 Task: Find connections with filter location Tupaciguara with filter topic #Bestadvicewith filter profile language Potuguese with filter current company PROVEN with filter school National Institute of Technology Jamshedpur with filter industry Legislative Offices with filter service category Search Engine Optimization (SEO) with filter keywords title IT Manager
Action: Mouse moved to (555, 105)
Screenshot: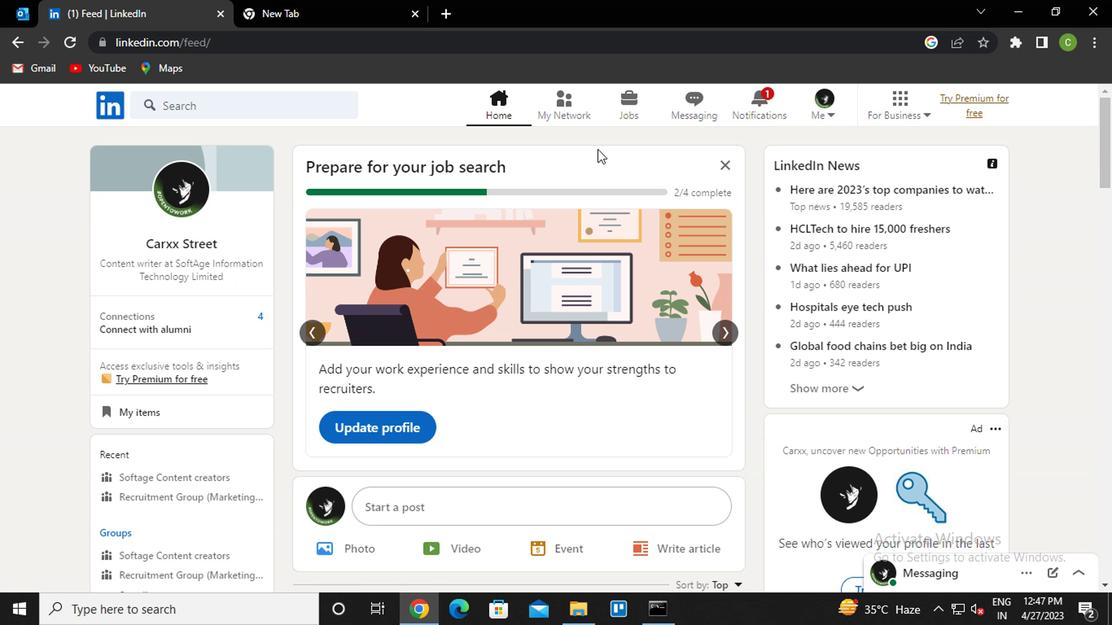 
Action: Mouse pressed left at (555, 105)
Screenshot: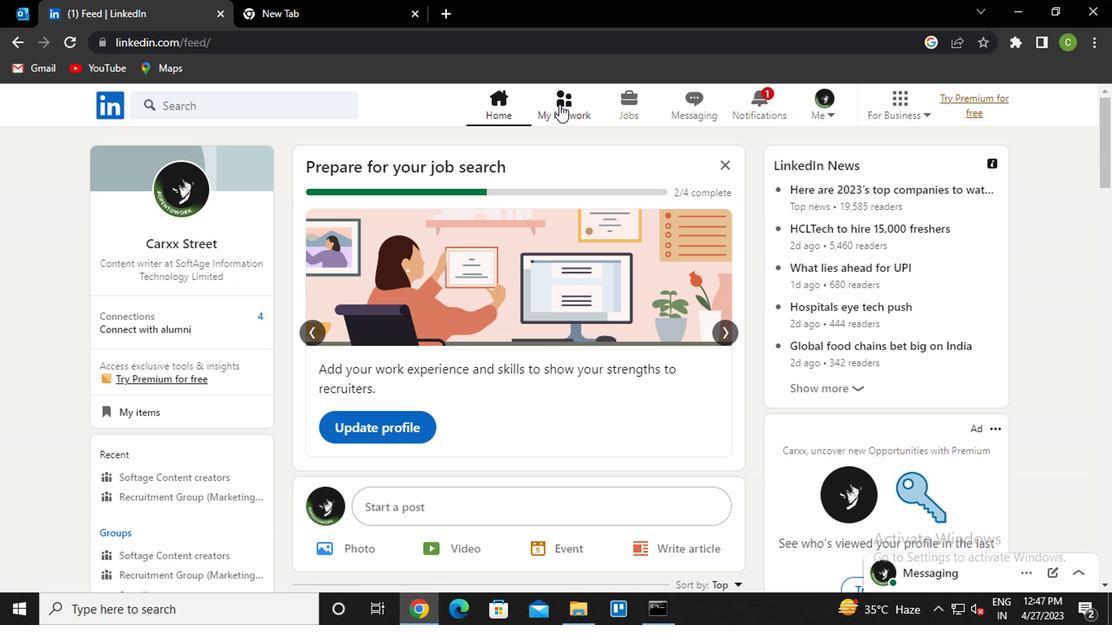 
Action: Mouse moved to (211, 191)
Screenshot: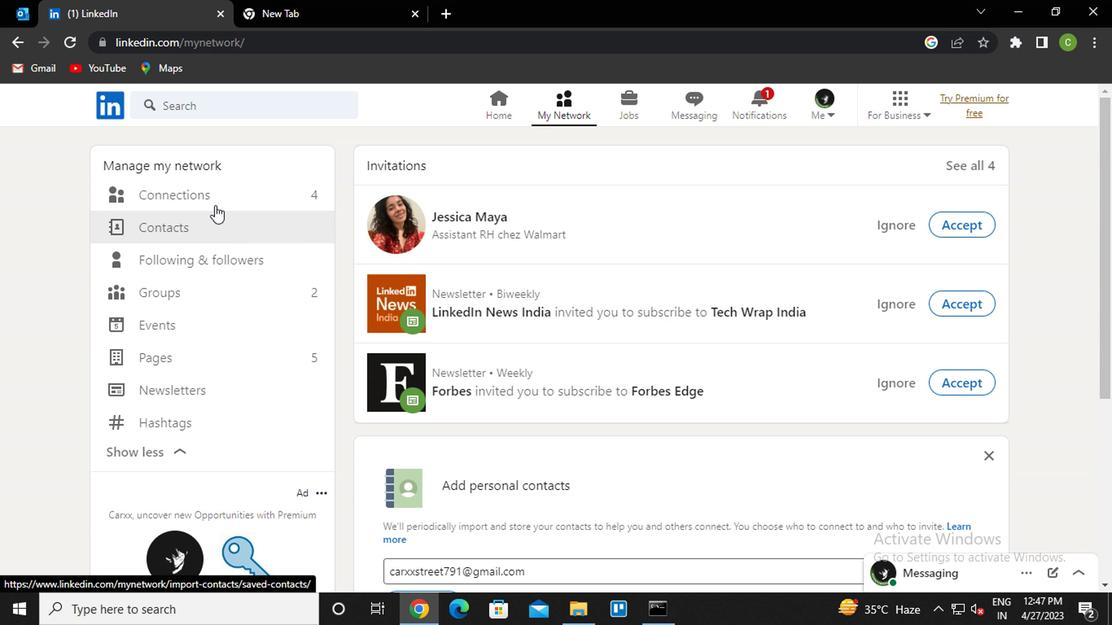 
Action: Mouse pressed left at (211, 191)
Screenshot: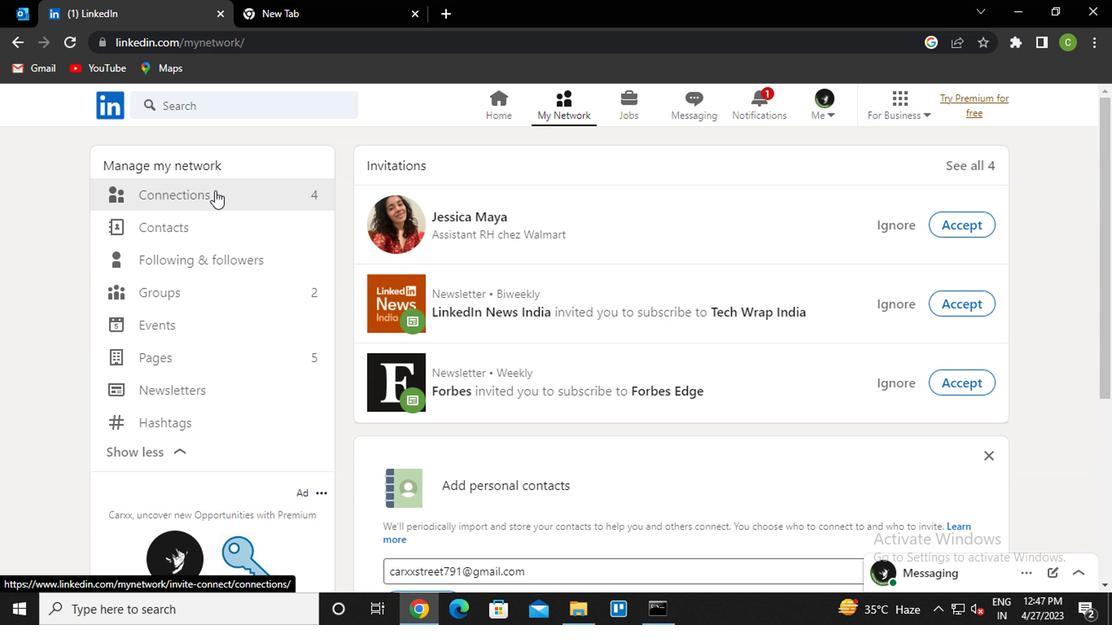 
Action: Mouse moved to (675, 197)
Screenshot: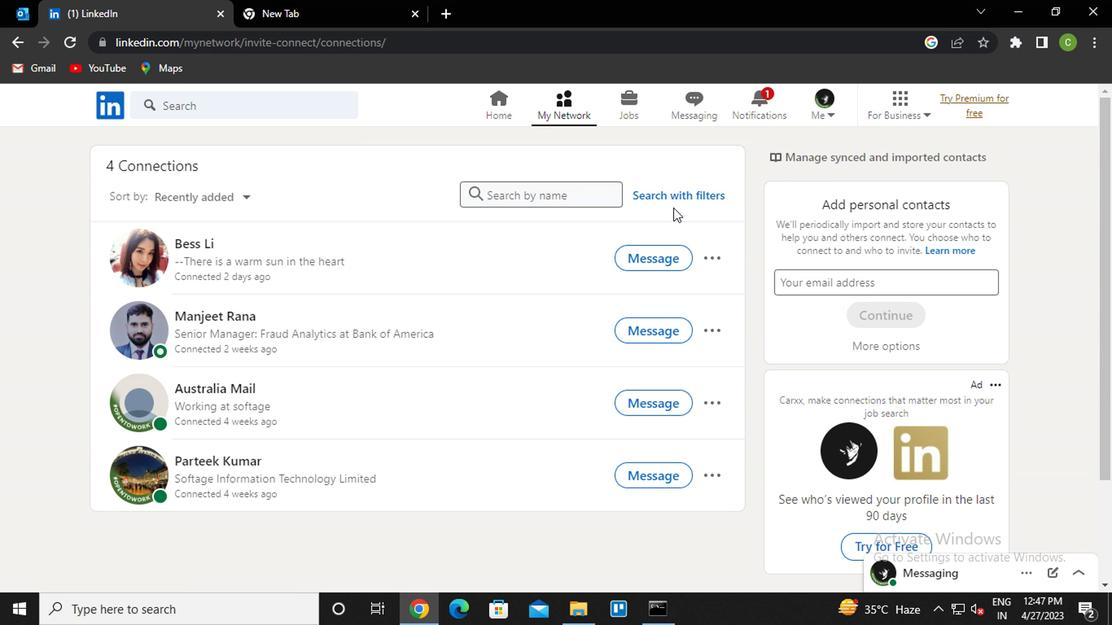 
Action: Mouse pressed left at (675, 197)
Screenshot: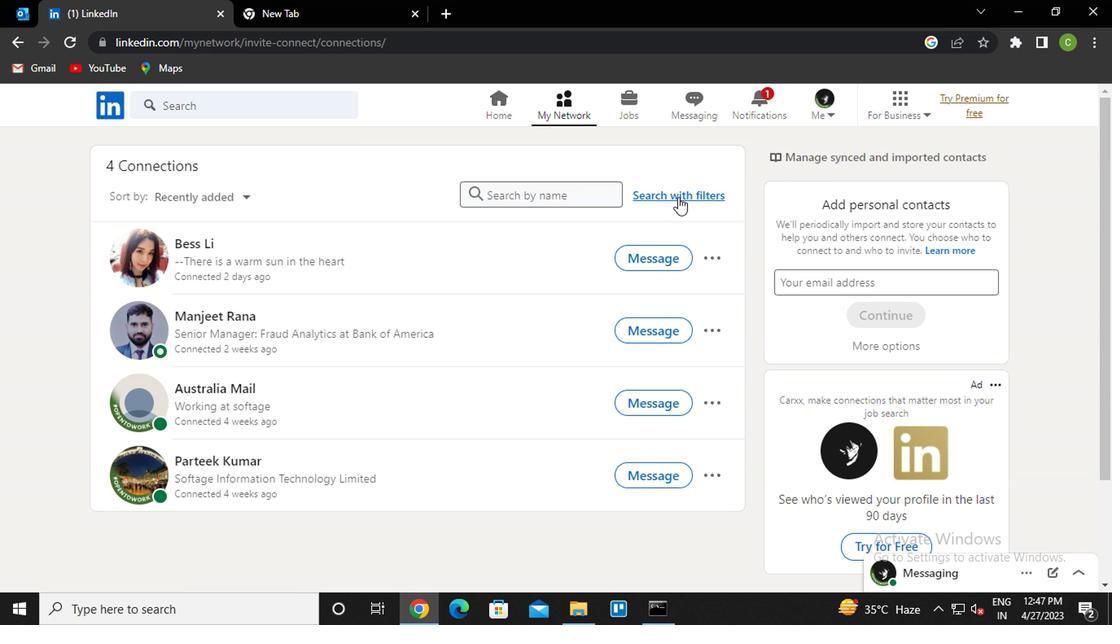 
Action: Mouse moved to (598, 157)
Screenshot: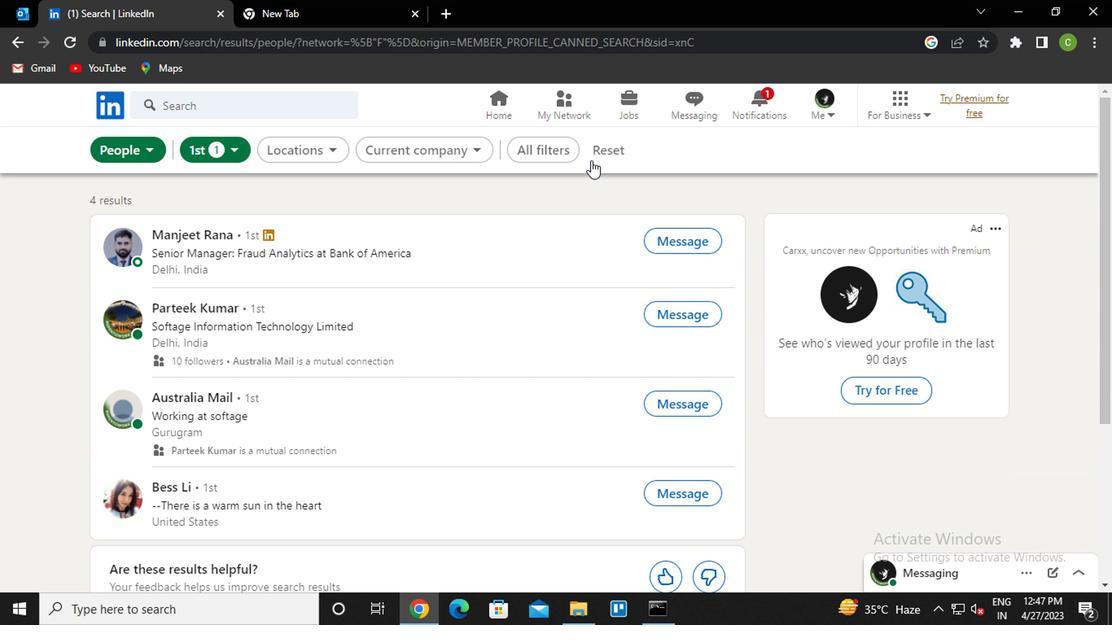 
Action: Mouse pressed left at (598, 157)
Screenshot: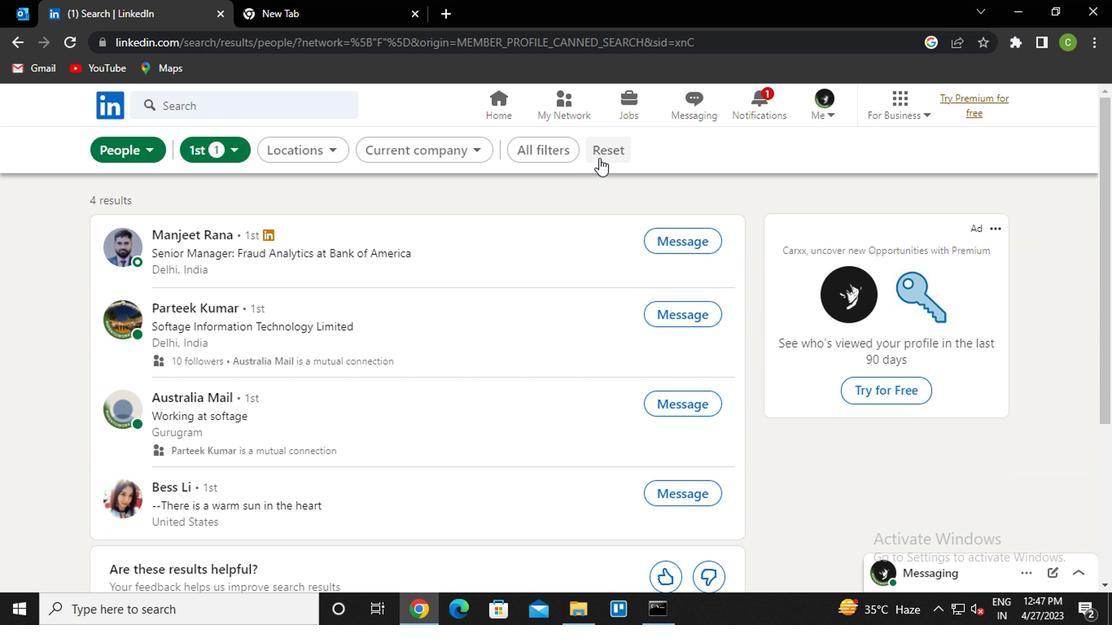 
Action: Mouse moved to (582, 154)
Screenshot: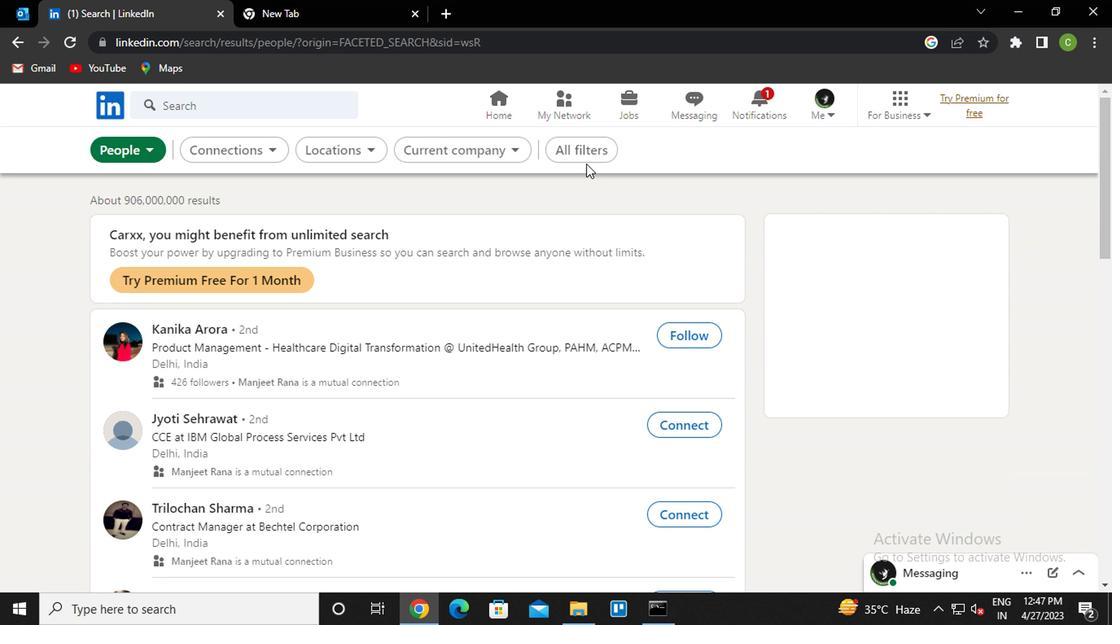 
Action: Mouse pressed left at (582, 154)
Screenshot: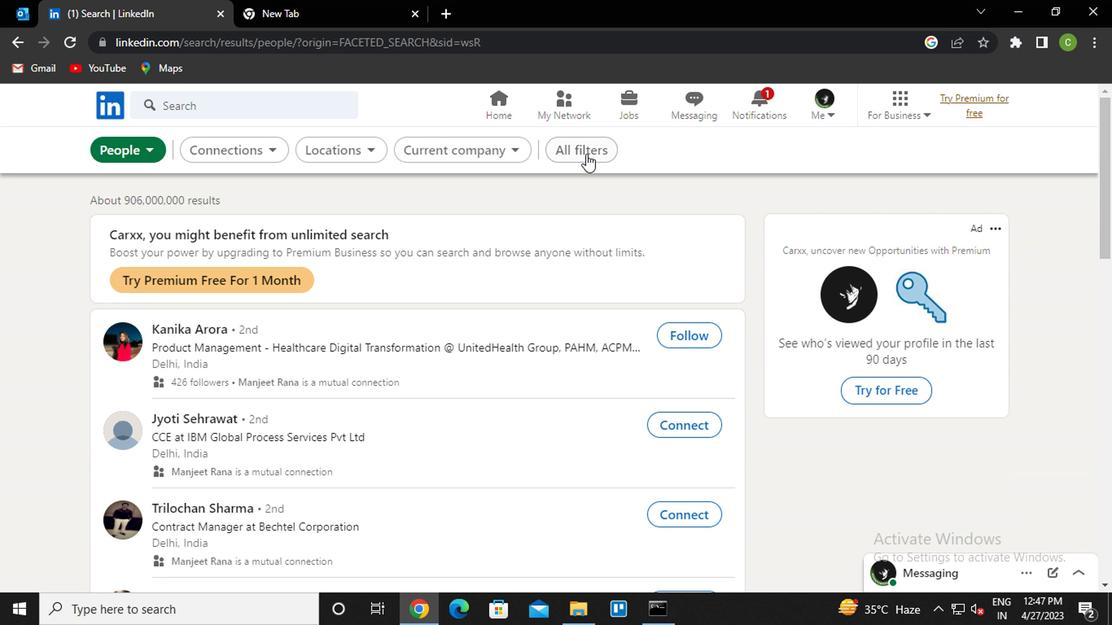 
Action: Mouse moved to (841, 334)
Screenshot: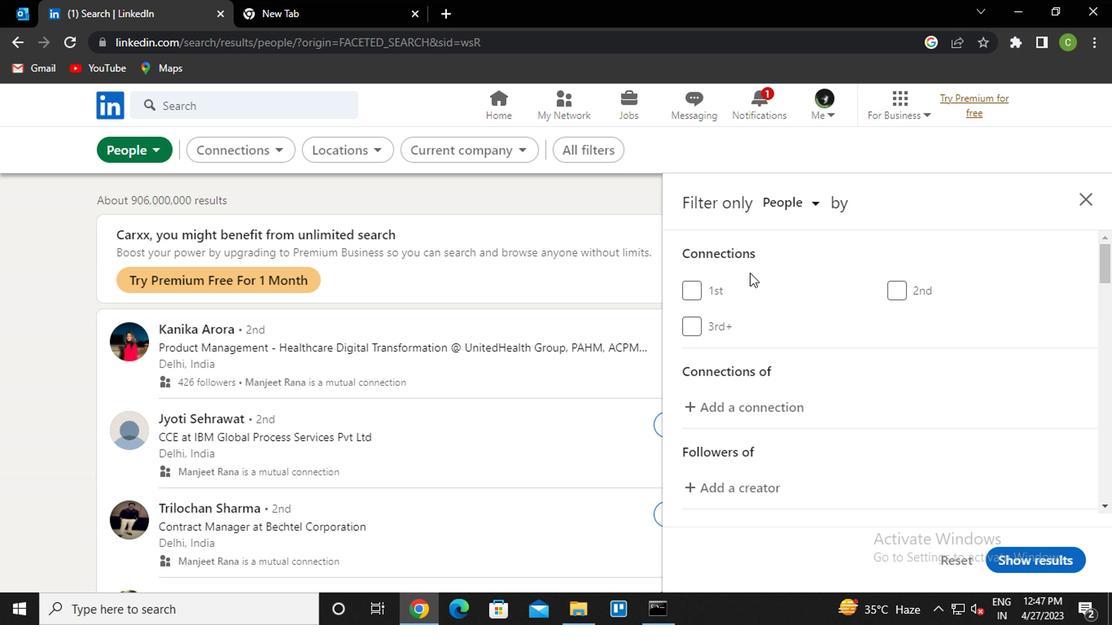 
Action: Mouse scrolled (841, 334) with delta (0, 0)
Screenshot: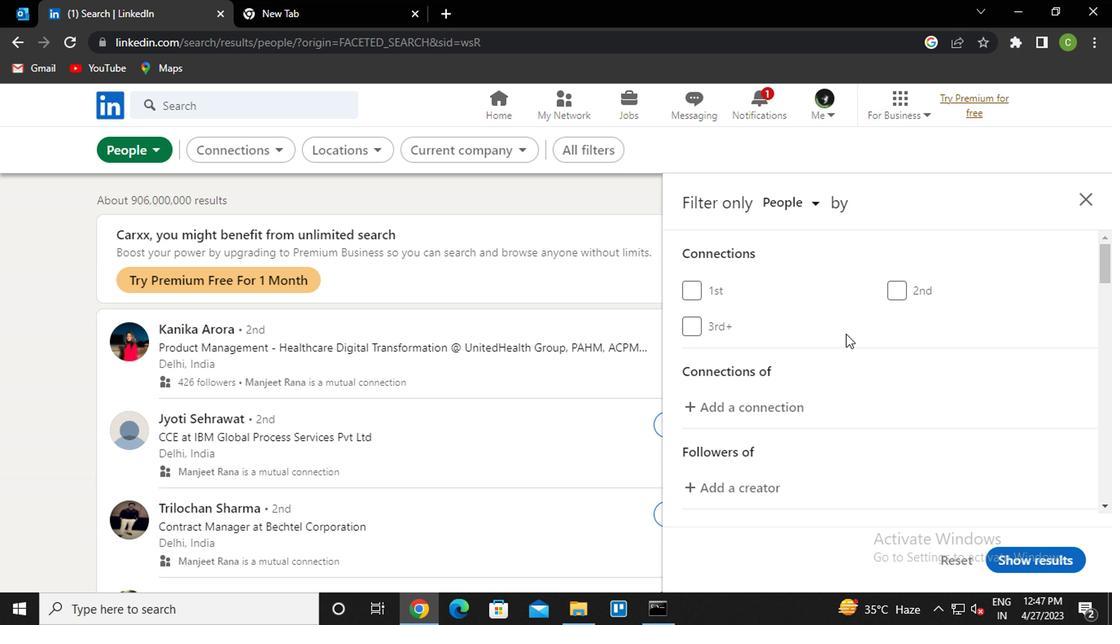 
Action: Mouse scrolled (841, 334) with delta (0, 0)
Screenshot: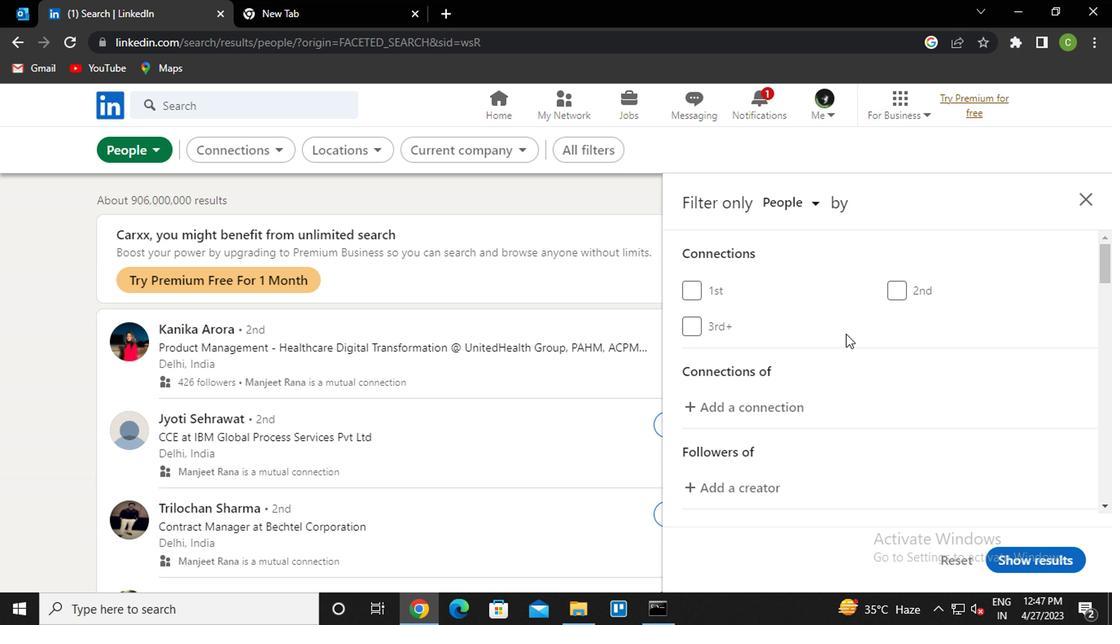
Action: Mouse scrolled (841, 334) with delta (0, 0)
Screenshot: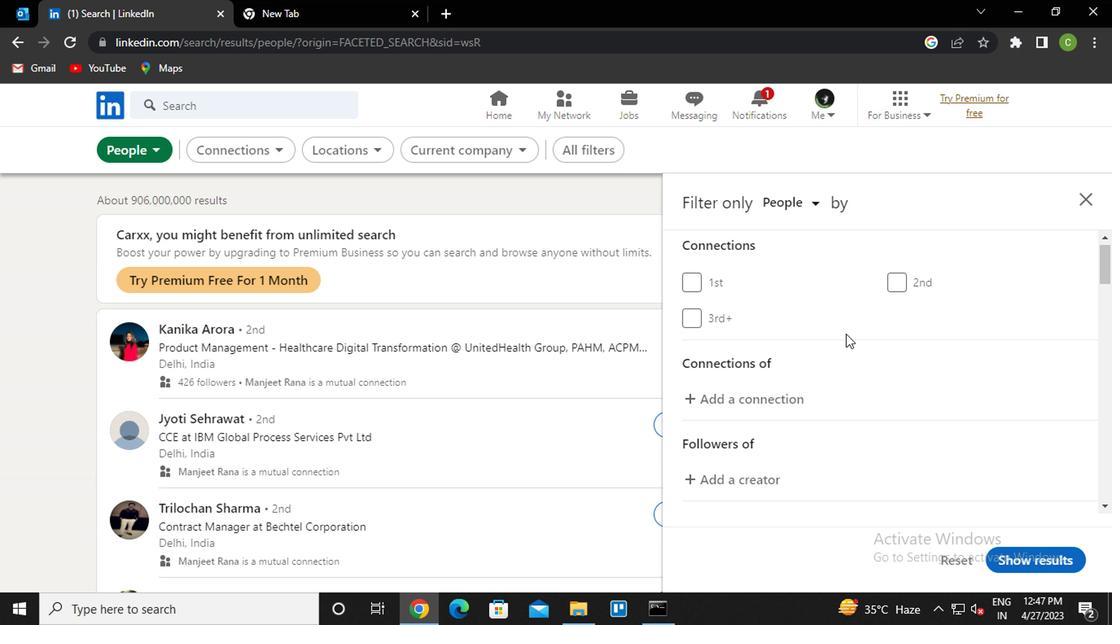 
Action: Mouse scrolled (841, 334) with delta (0, 0)
Screenshot: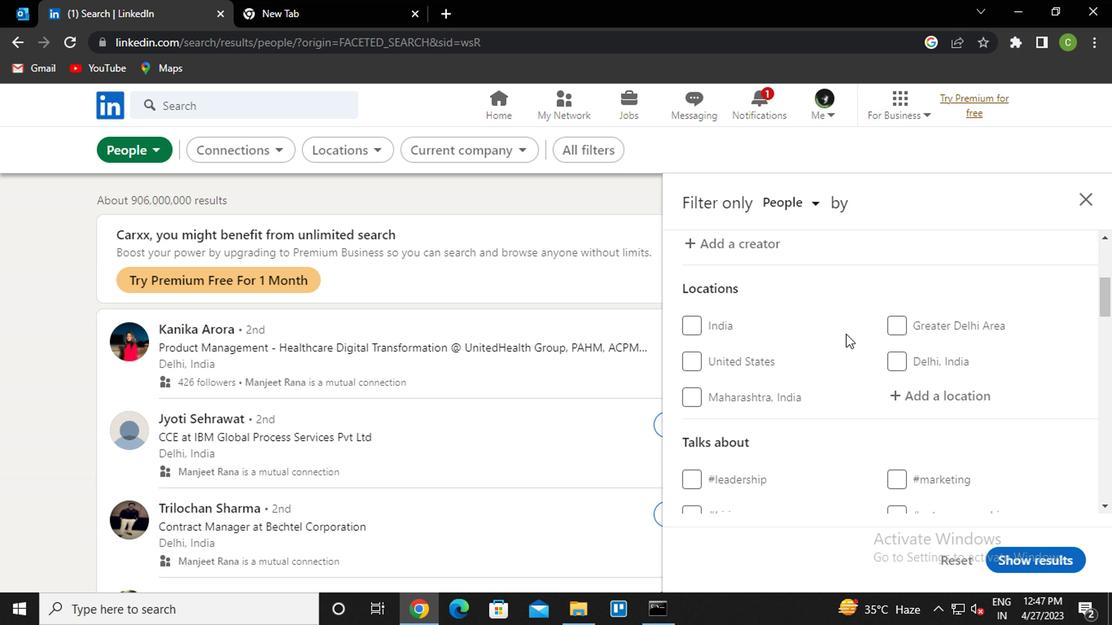 
Action: Mouse moved to (963, 312)
Screenshot: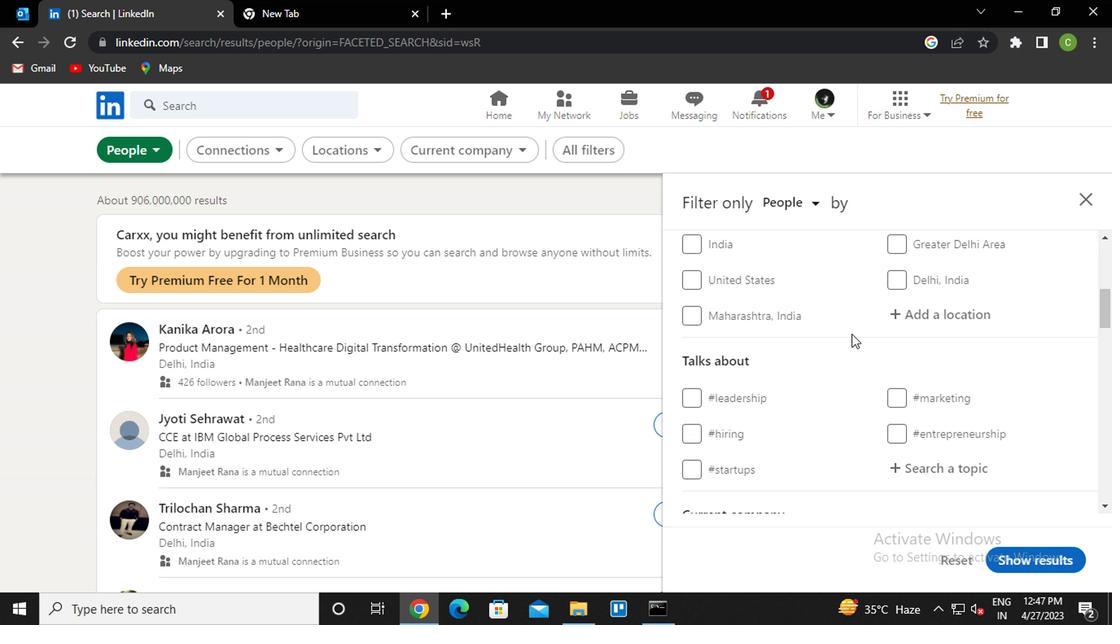 
Action: Mouse pressed left at (963, 312)
Screenshot: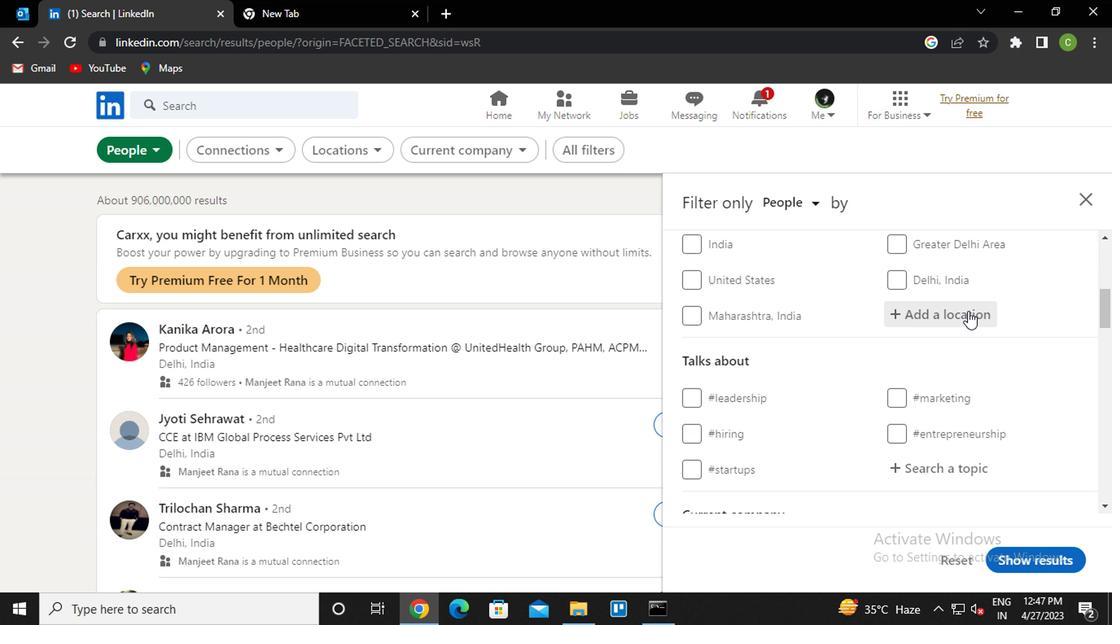 
Action: Key pressed <Key.caps_lock>t<Key.caps_lock>a<Key.backspace>upaci<Key.down><Key.enter>
Screenshot: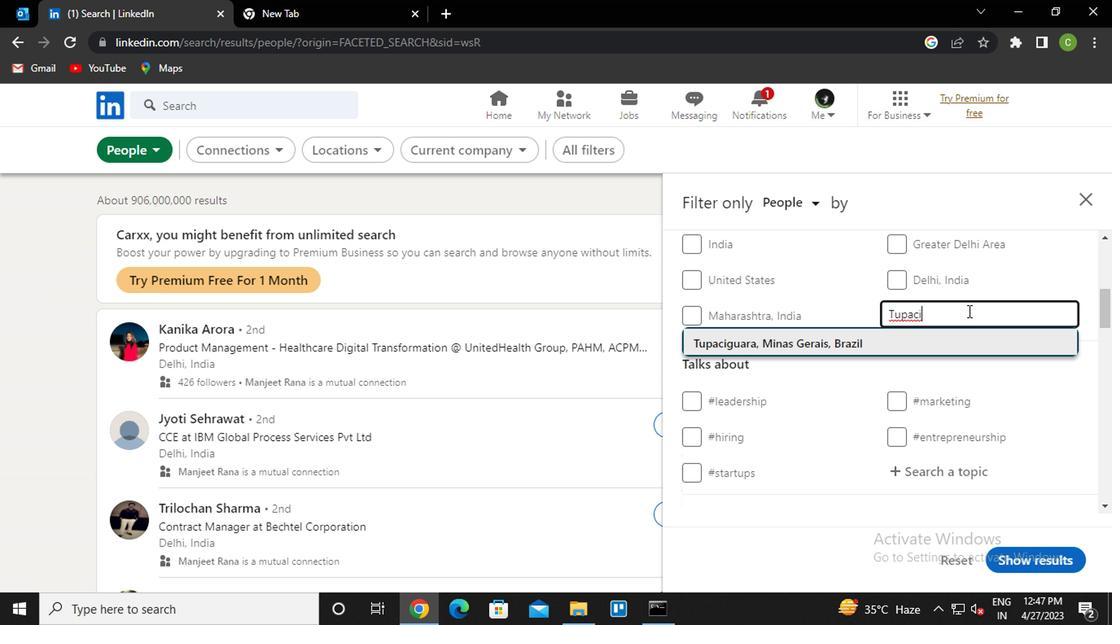 
Action: Mouse scrolled (963, 311) with delta (0, 0)
Screenshot: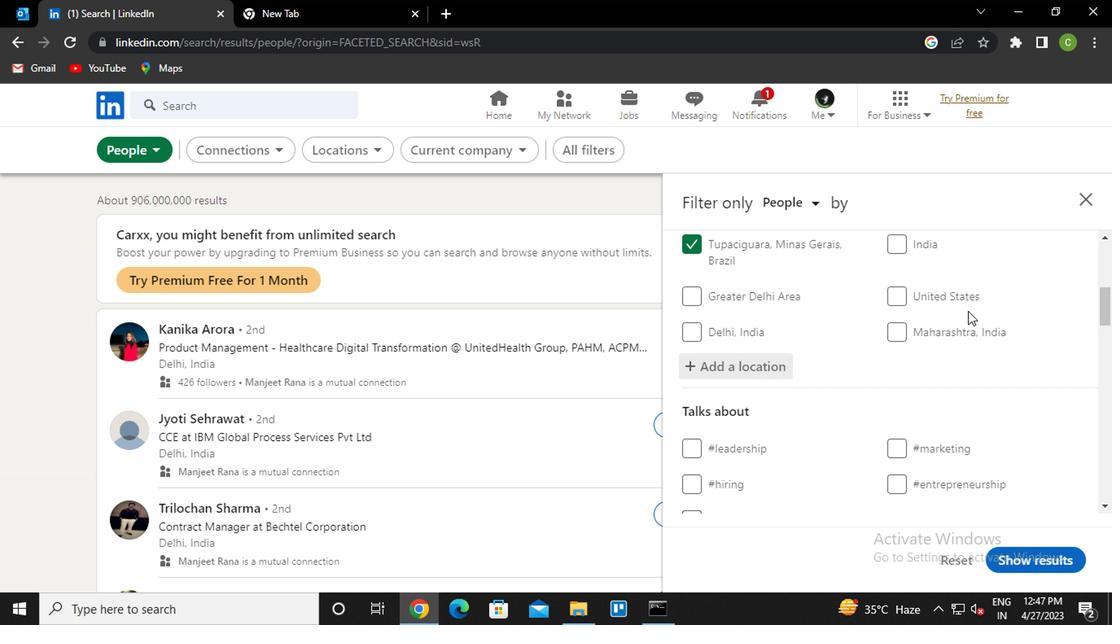 
Action: Mouse scrolled (963, 311) with delta (0, 0)
Screenshot: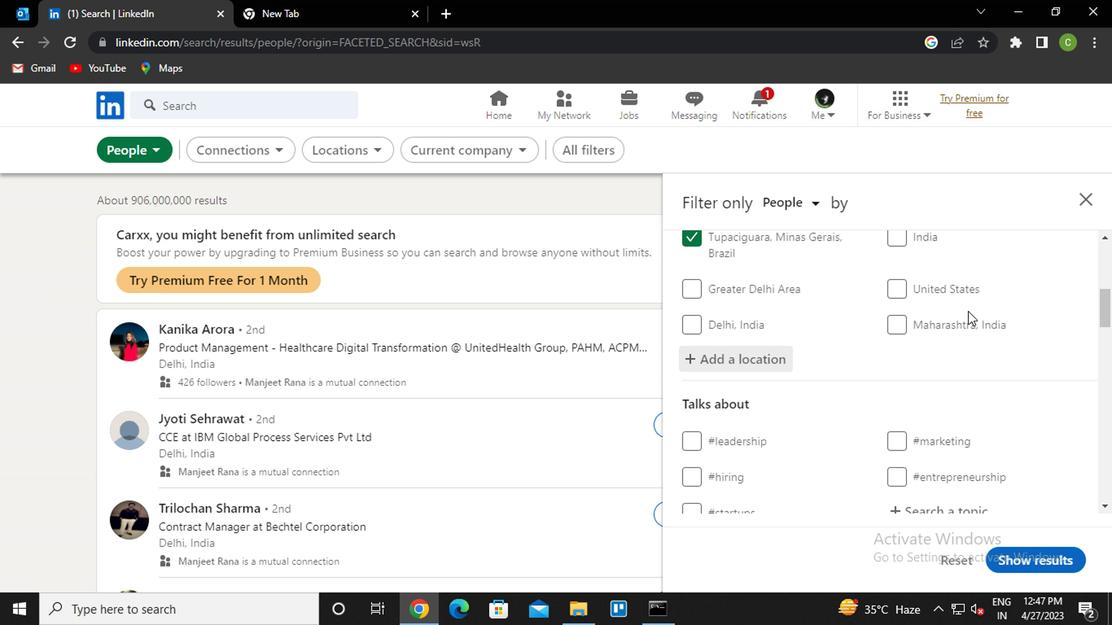 
Action: Mouse moved to (948, 352)
Screenshot: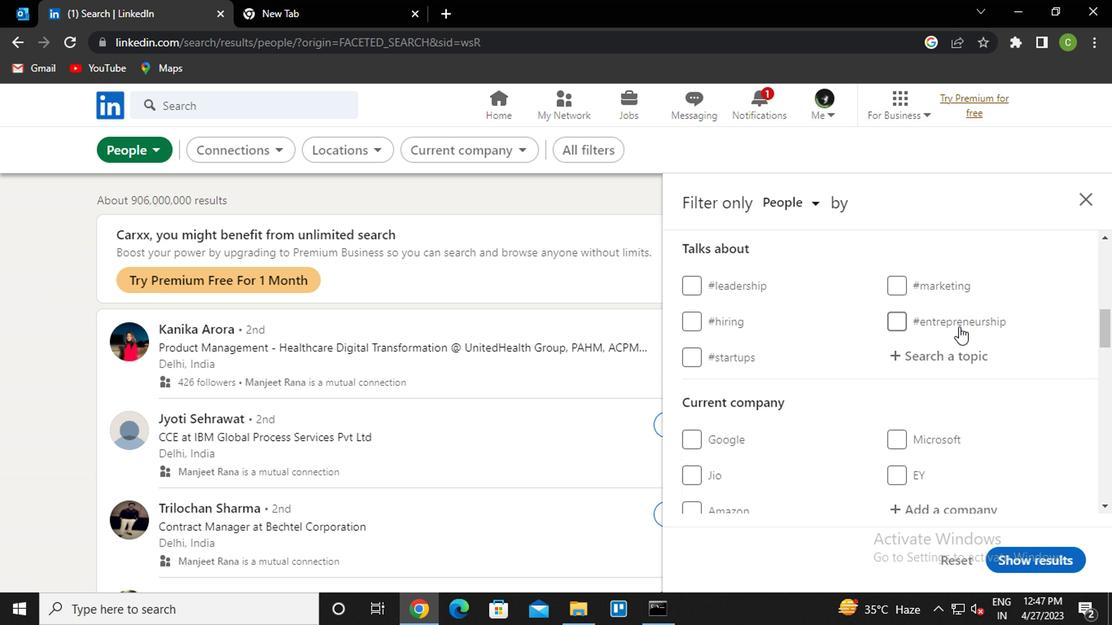 
Action: Mouse pressed left at (948, 352)
Screenshot: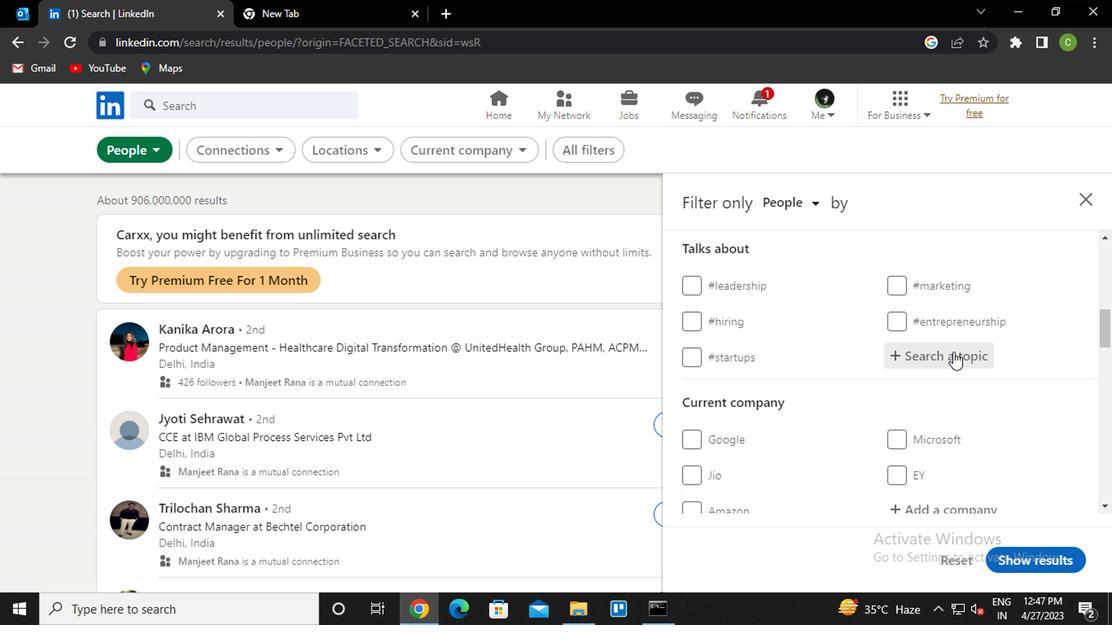 
Action: Key pressed <Key.caps_lock>b<Key.caps_lock>estadvice<Key.down><Key.enter>
Screenshot: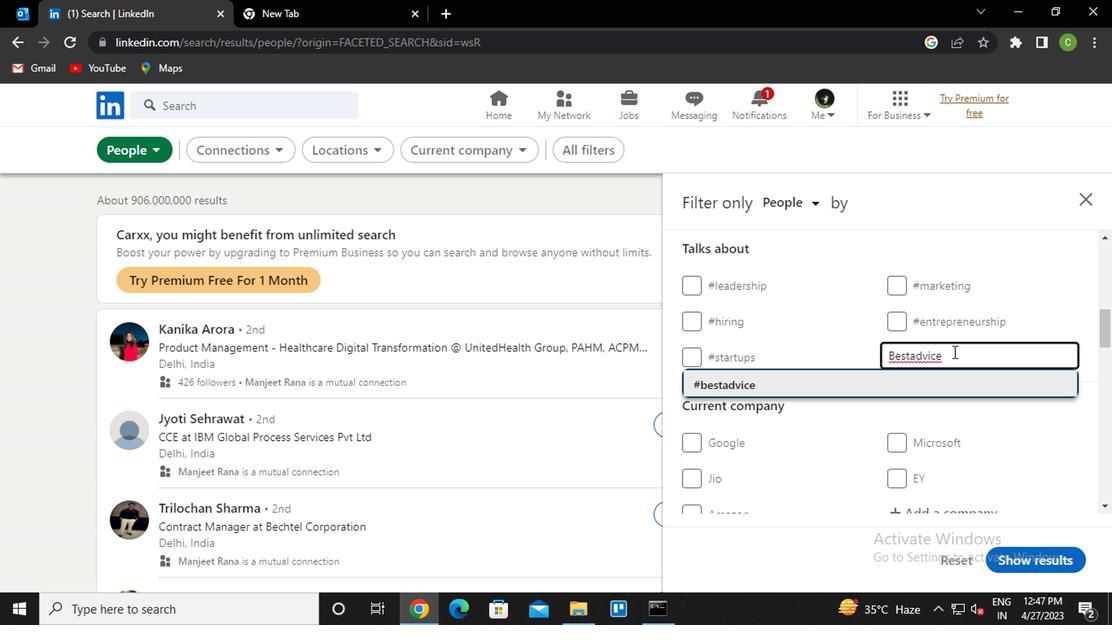 
Action: Mouse scrolled (948, 352) with delta (0, 0)
Screenshot: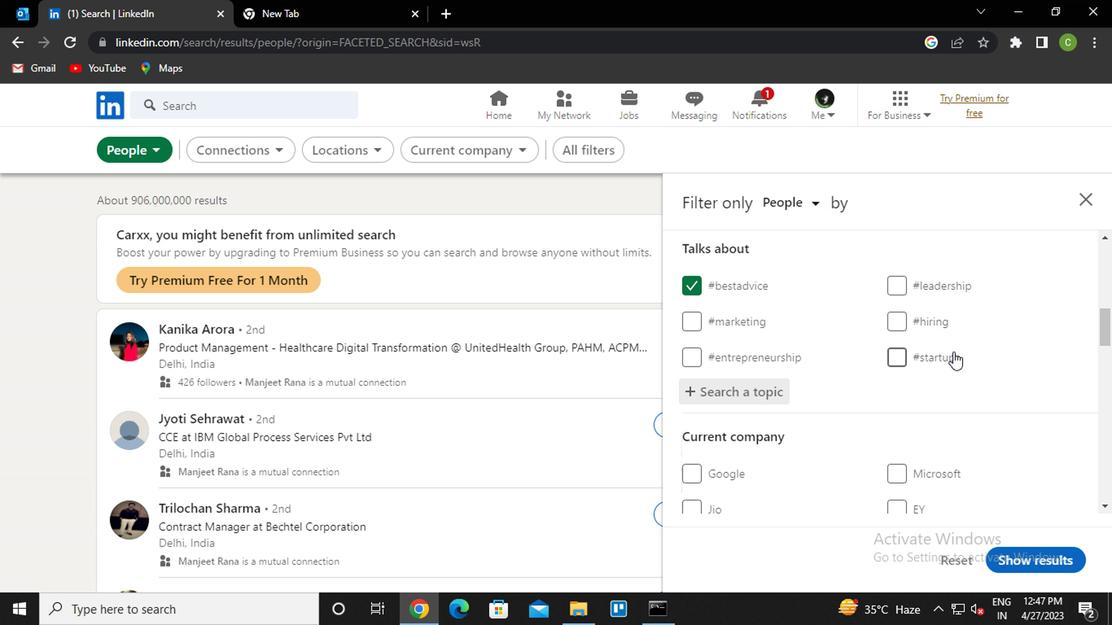 
Action: Mouse scrolled (948, 352) with delta (0, 0)
Screenshot: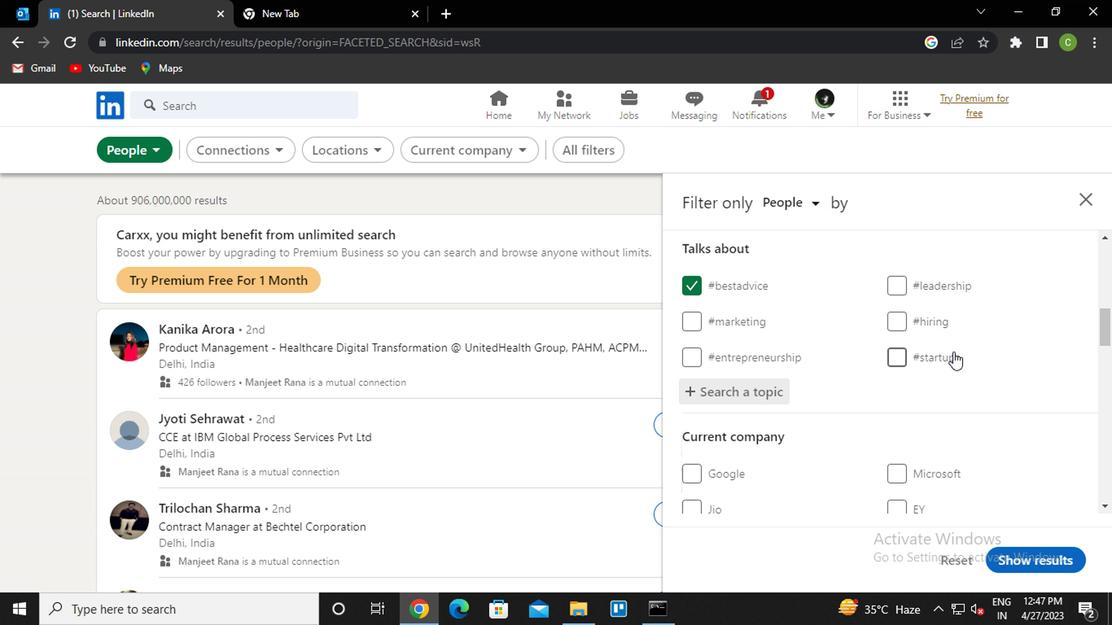 
Action: Mouse scrolled (948, 352) with delta (0, 0)
Screenshot: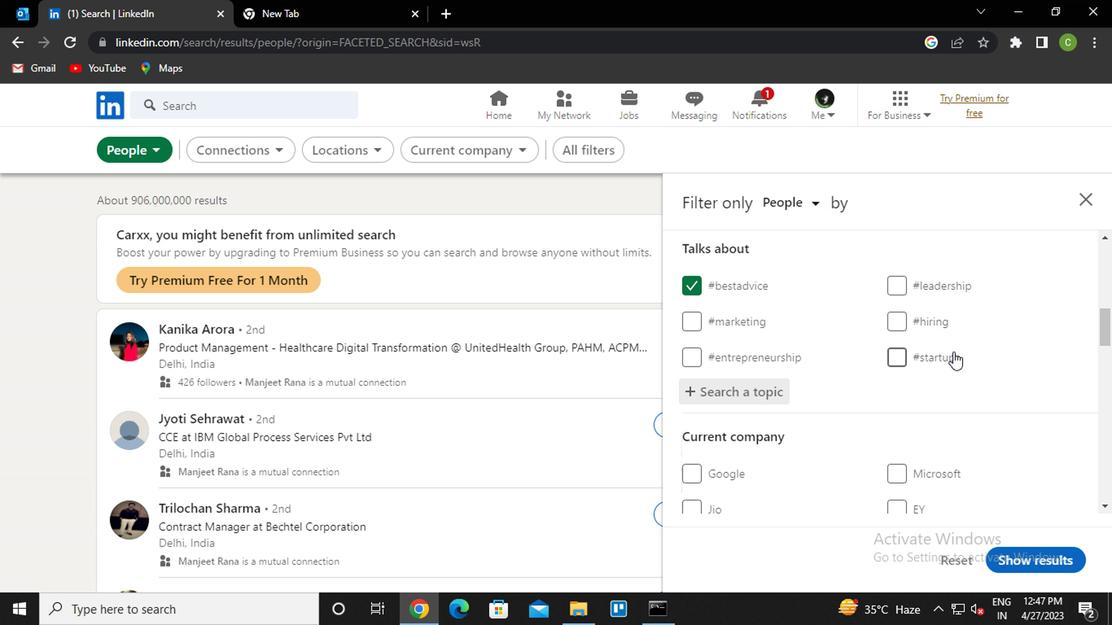 
Action: Mouse scrolled (948, 352) with delta (0, 0)
Screenshot: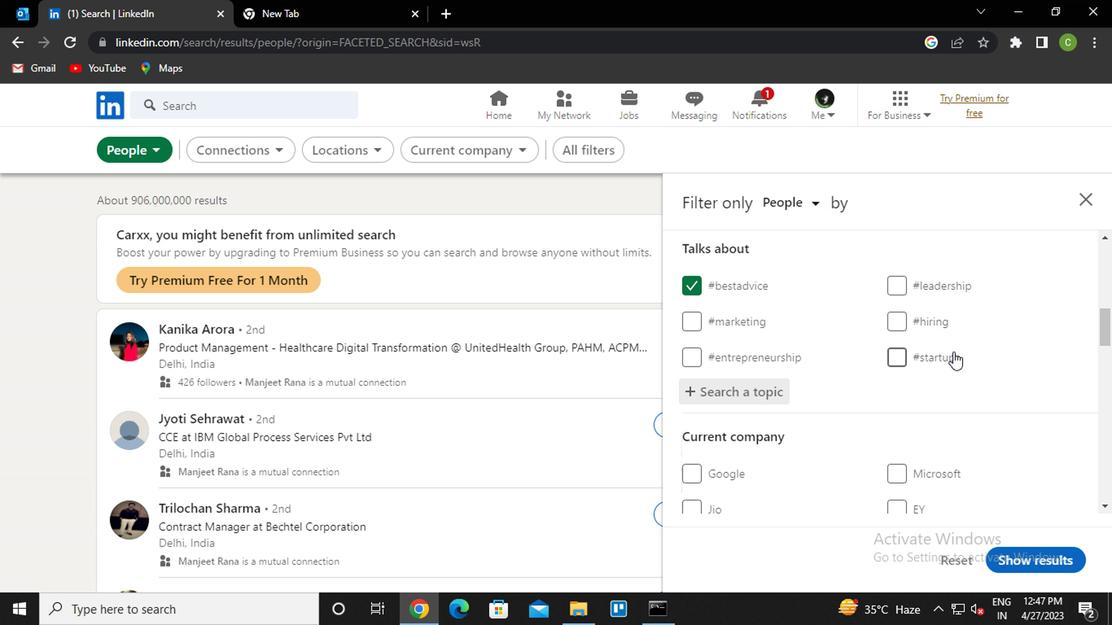 
Action: Mouse scrolled (948, 352) with delta (0, 0)
Screenshot: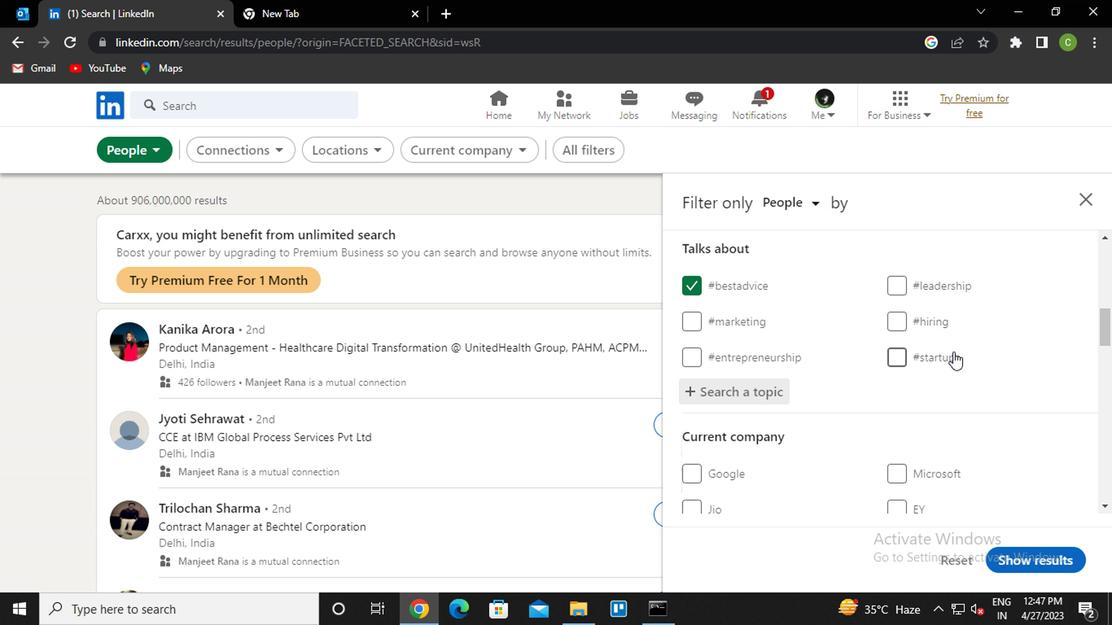 
Action: Mouse scrolled (948, 352) with delta (0, 0)
Screenshot: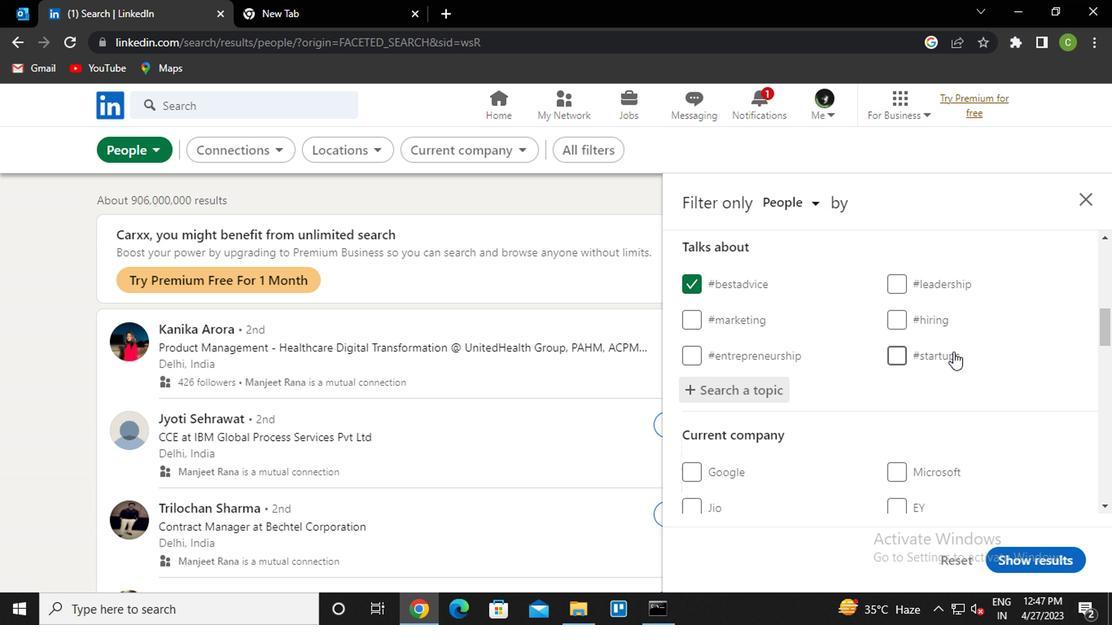
Action: Mouse scrolled (948, 352) with delta (0, 0)
Screenshot: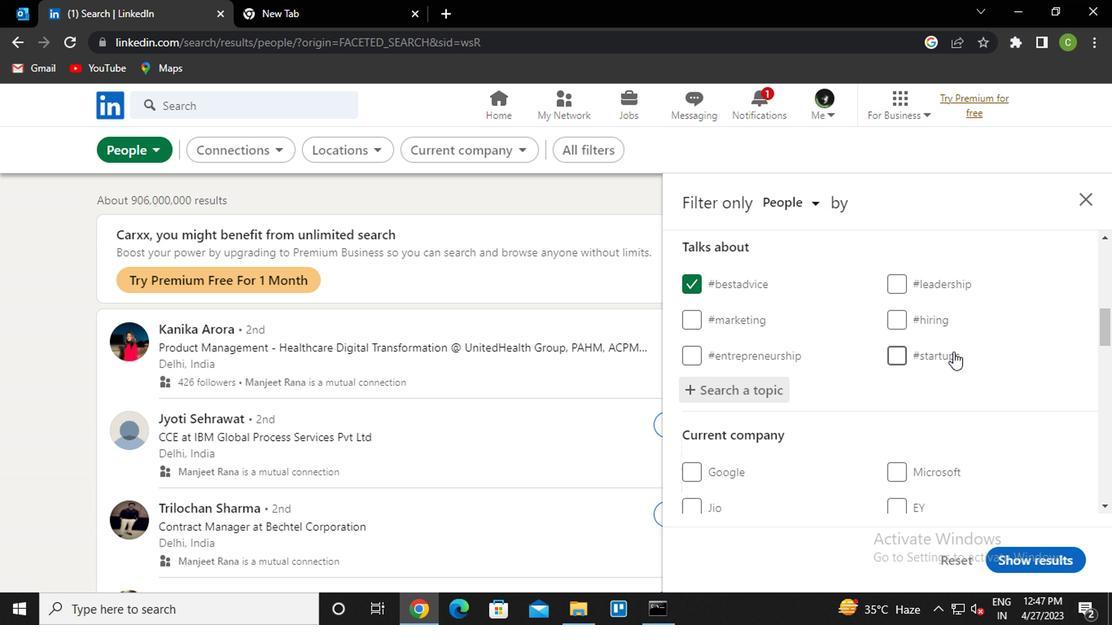 
Action: Mouse scrolled (948, 352) with delta (0, 0)
Screenshot: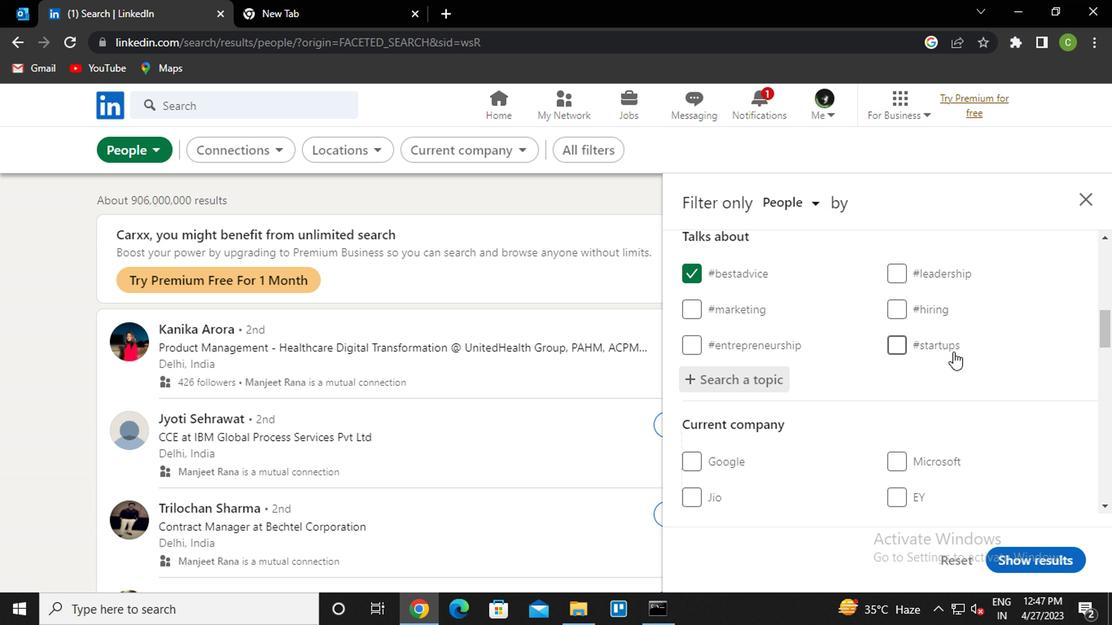 
Action: Mouse scrolled (948, 352) with delta (0, 0)
Screenshot: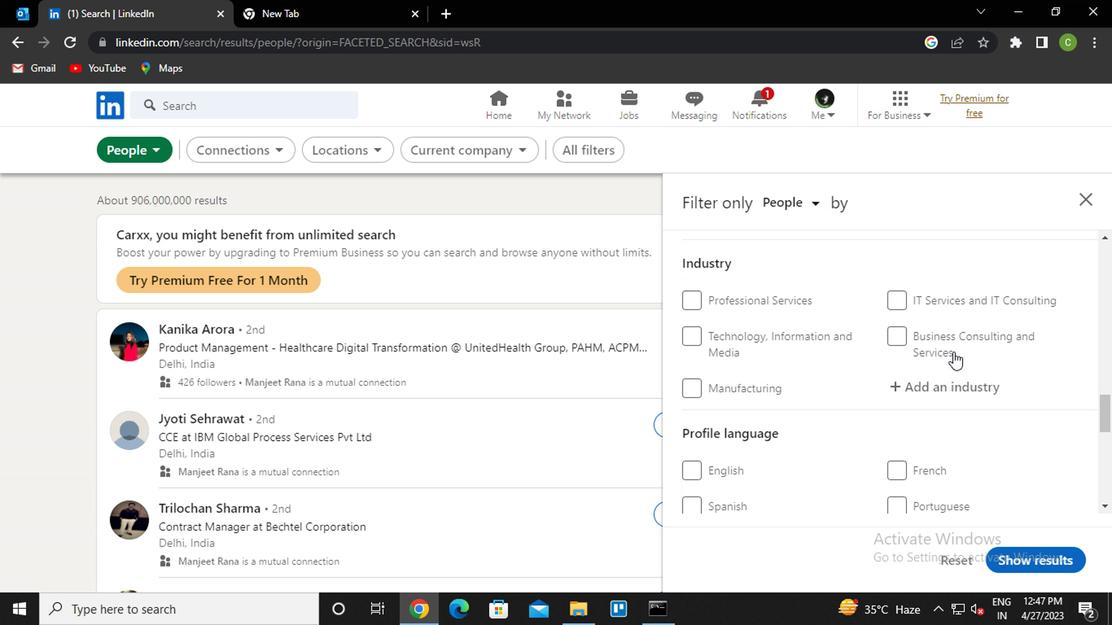 
Action: Mouse scrolled (948, 352) with delta (0, 0)
Screenshot: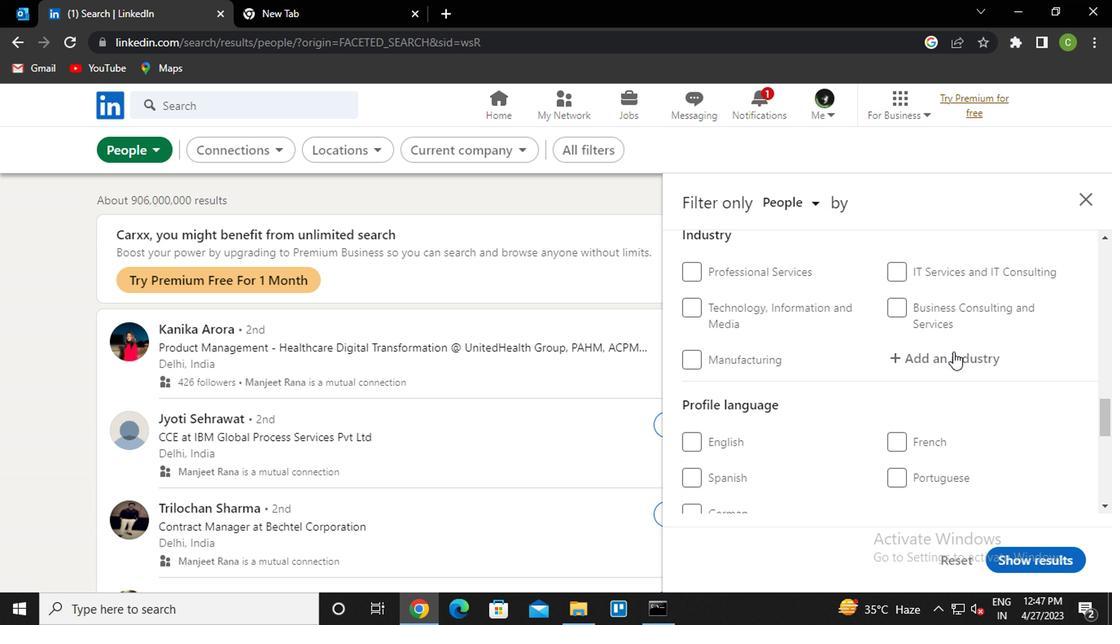 
Action: Mouse moved to (898, 341)
Screenshot: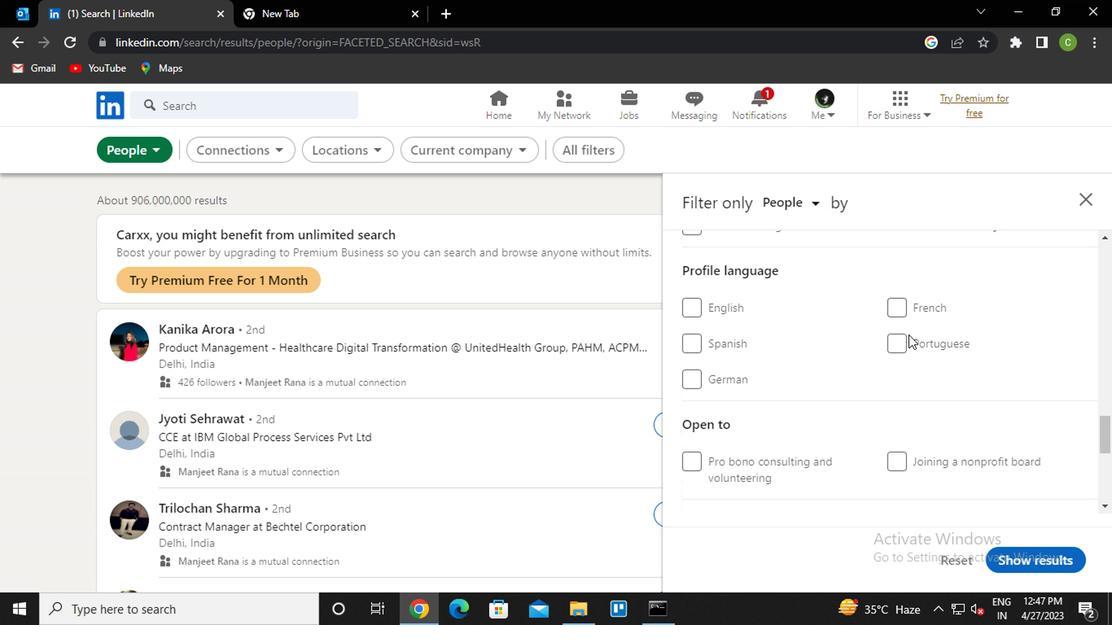 
Action: Mouse pressed left at (898, 341)
Screenshot: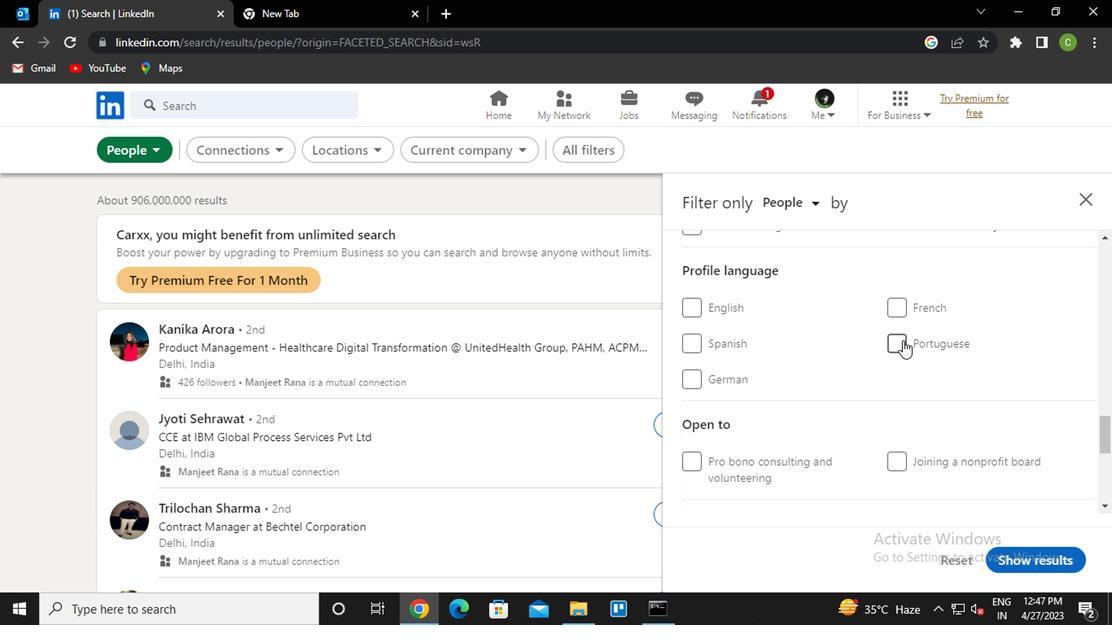 
Action: Mouse scrolled (898, 342) with delta (0, 0)
Screenshot: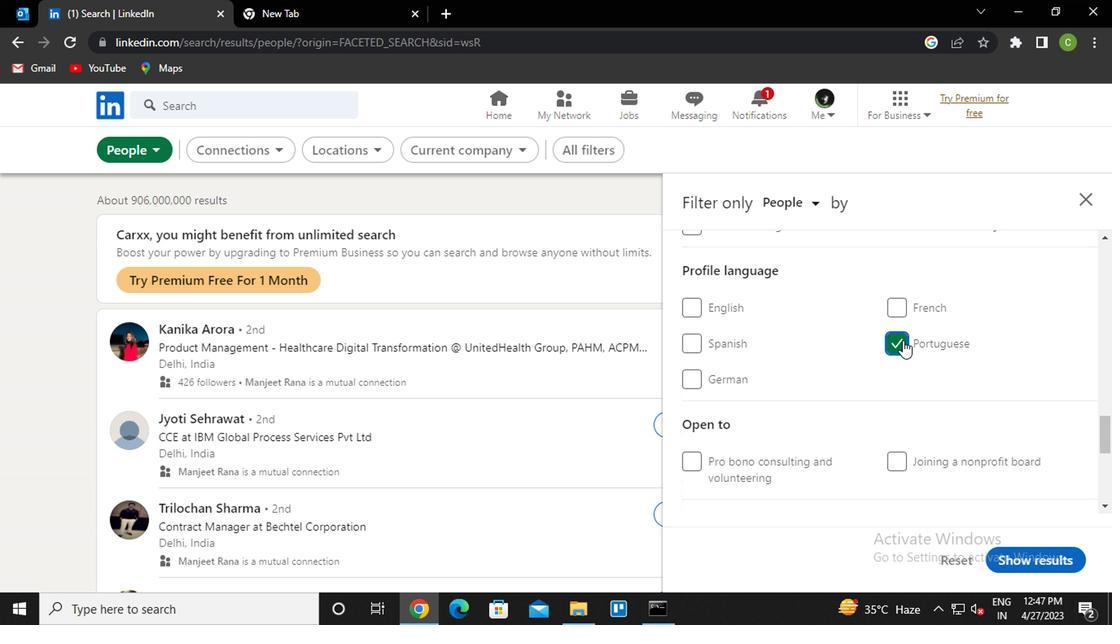 
Action: Mouse scrolled (898, 342) with delta (0, 0)
Screenshot: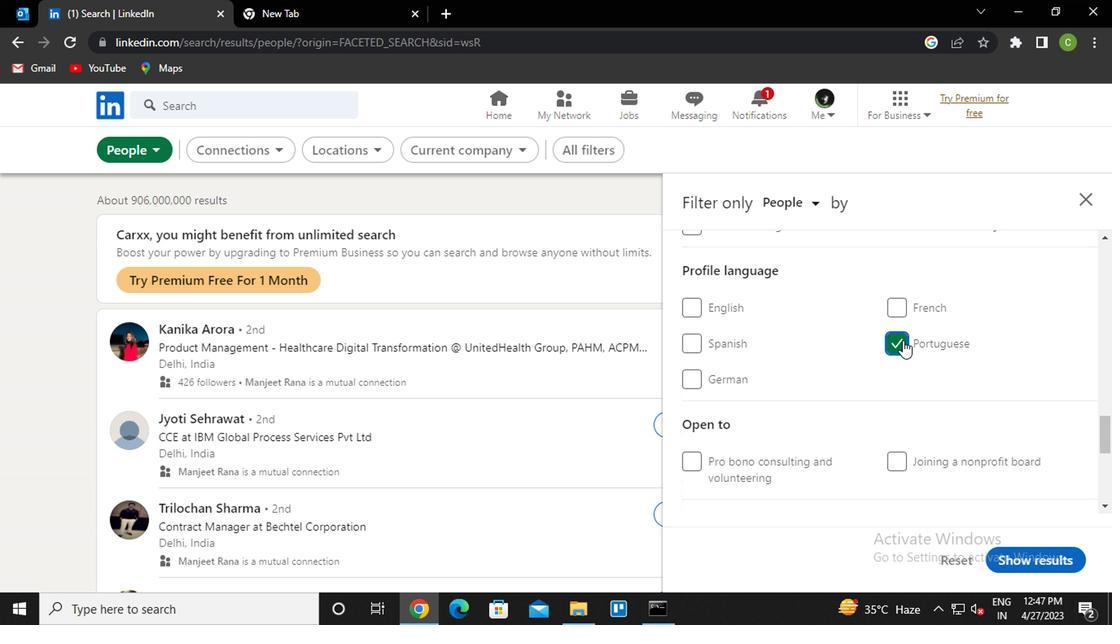 
Action: Mouse scrolled (898, 342) with delta (0, 0)
Screenshot: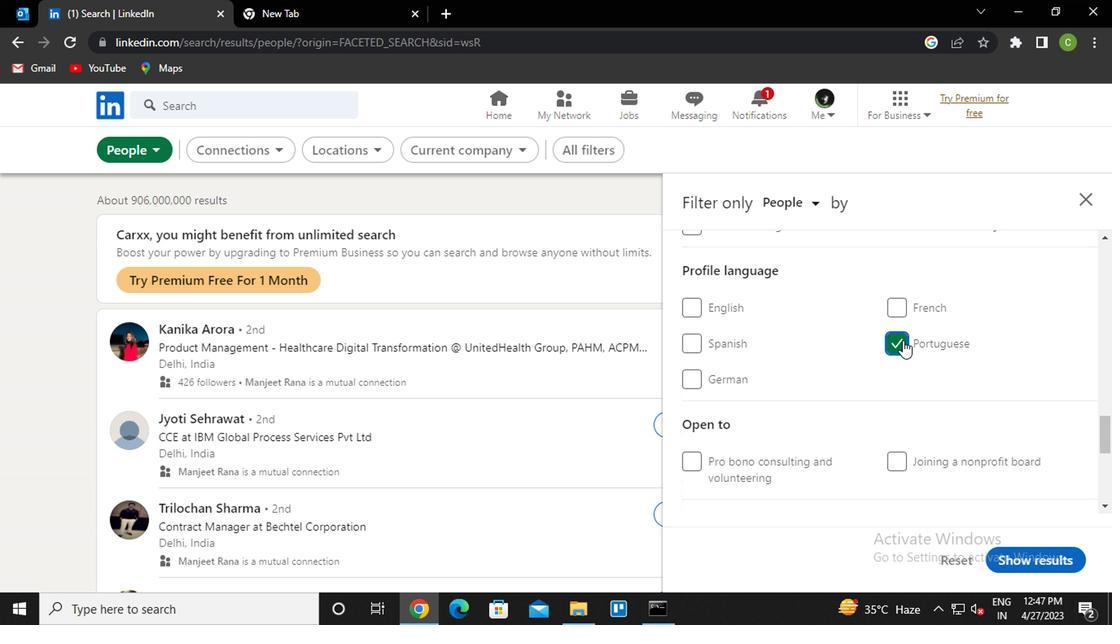 
Action: Mouse scrolled (898, 342) with delta (0, 0)
Screenshot: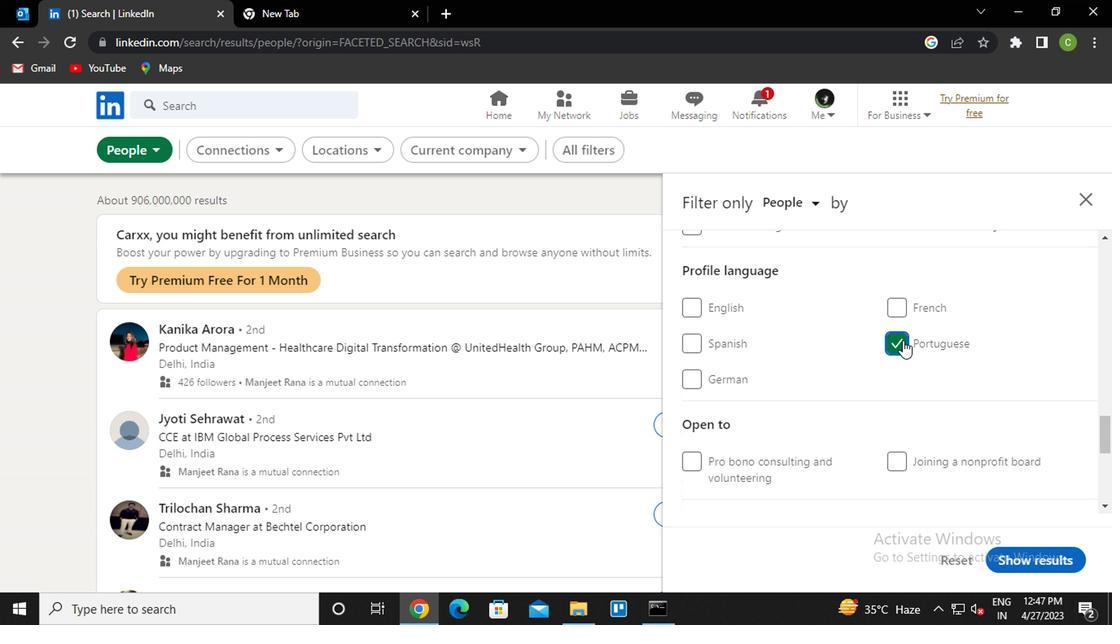 
Action: Mouse scrolled (898, 342) with delta (0, 0)
Screenshot: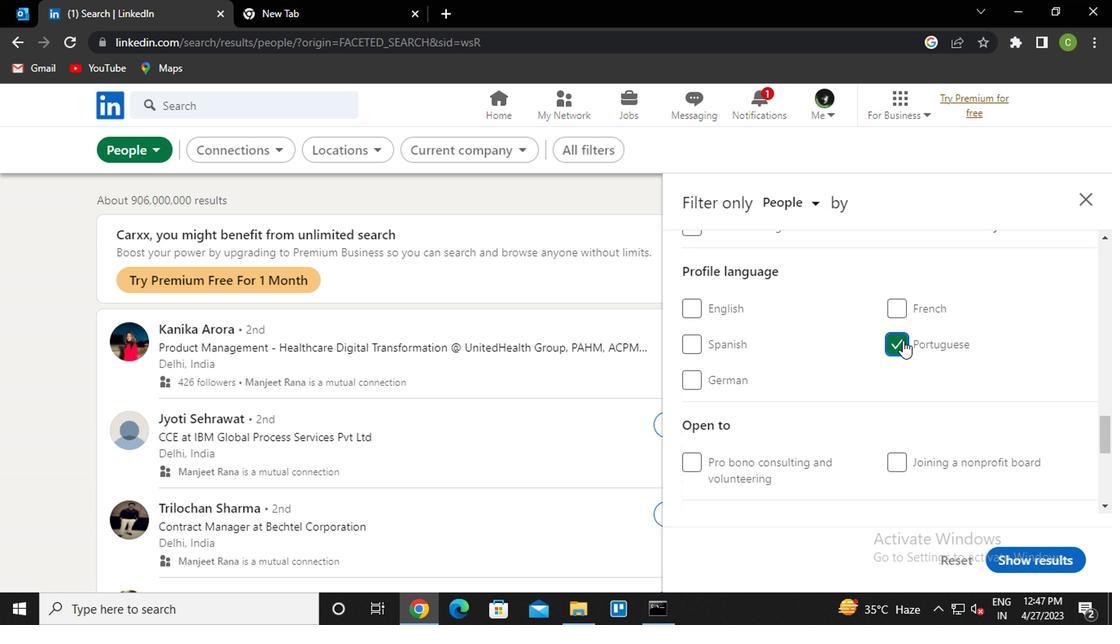 
Action: Mouse scrolled (898, 342) with delta (0, 0)
Screenshot: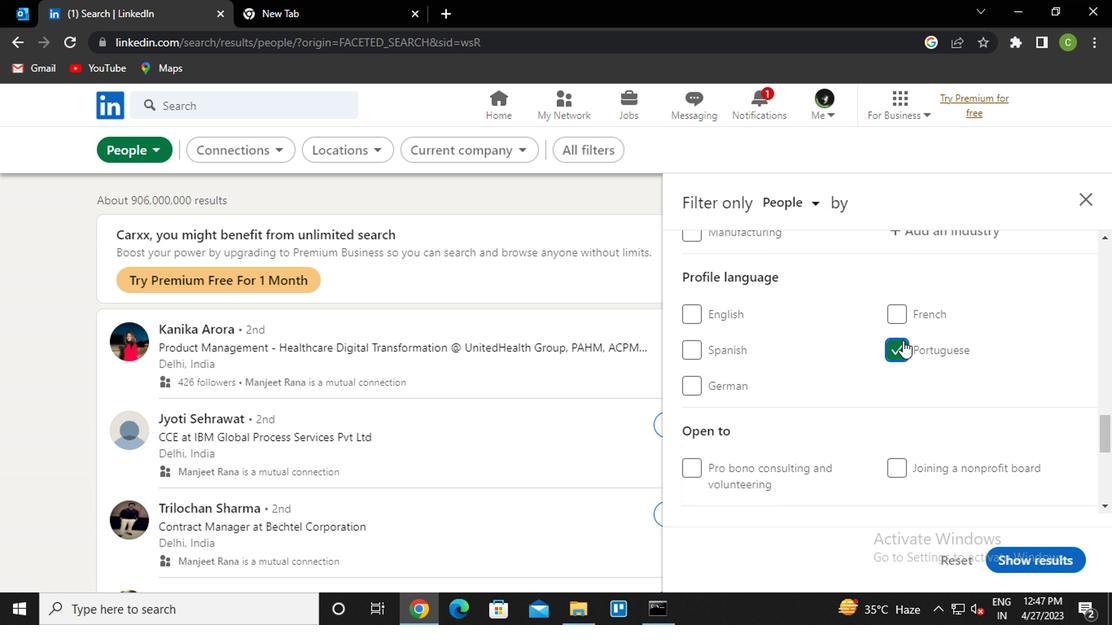 
Action: Mouse scrolled (898, 342) with delta (0, 0)
Screenshot: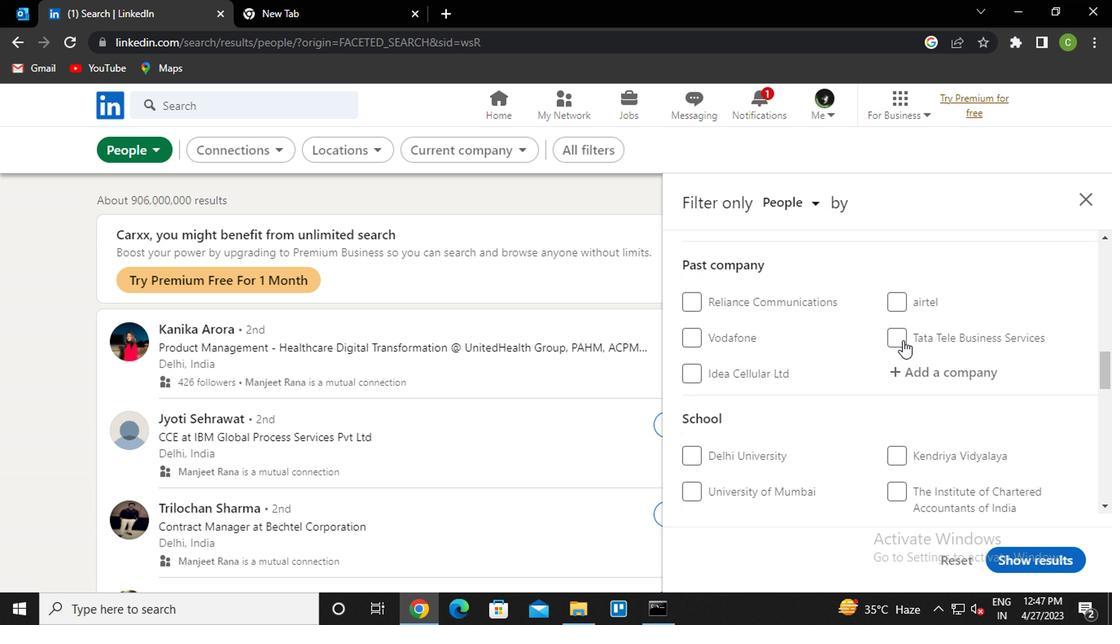 
Action: Mouse scrolled (898, 342) with delta (0, 0)
Screenshot: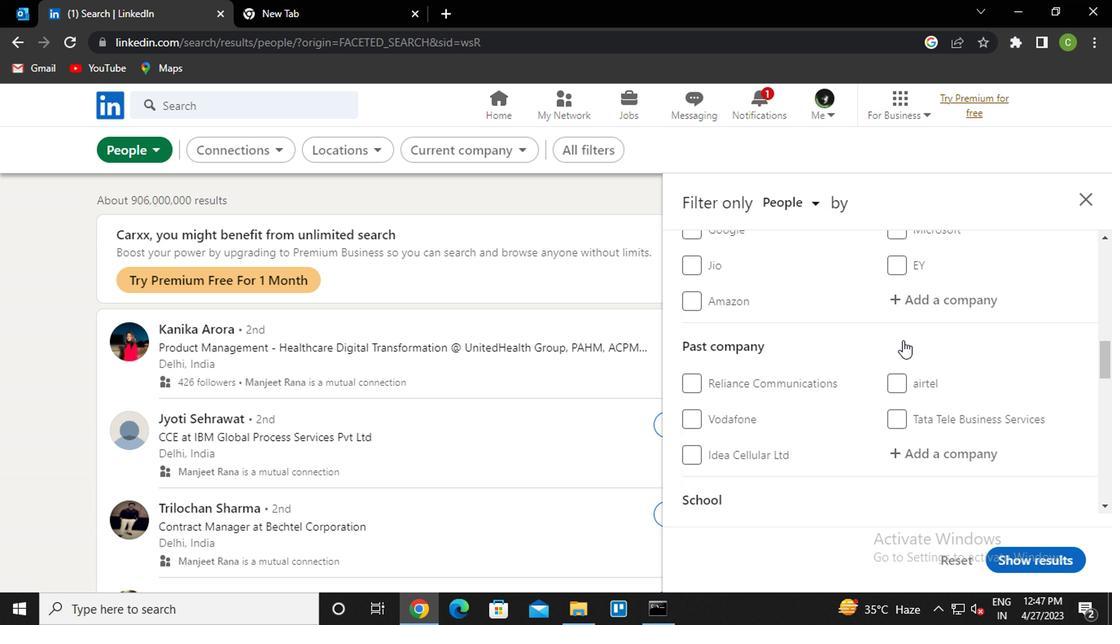 
Action: Mouse moved to (910, 380)
Screenshot: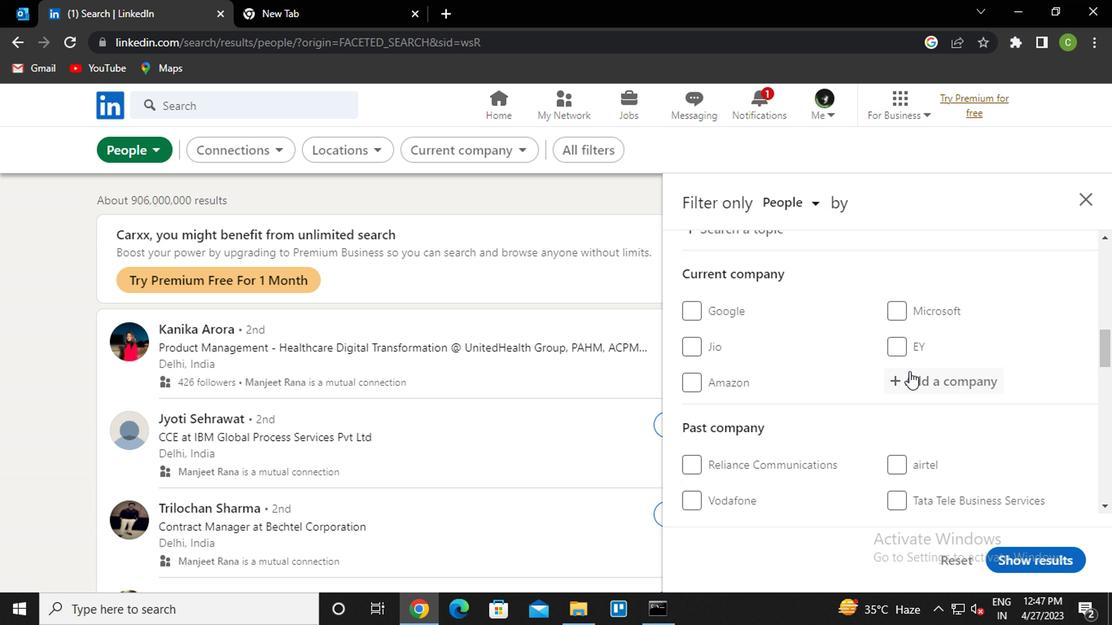 
Action: Mouse pressed left at (910, 380)
Screenshot: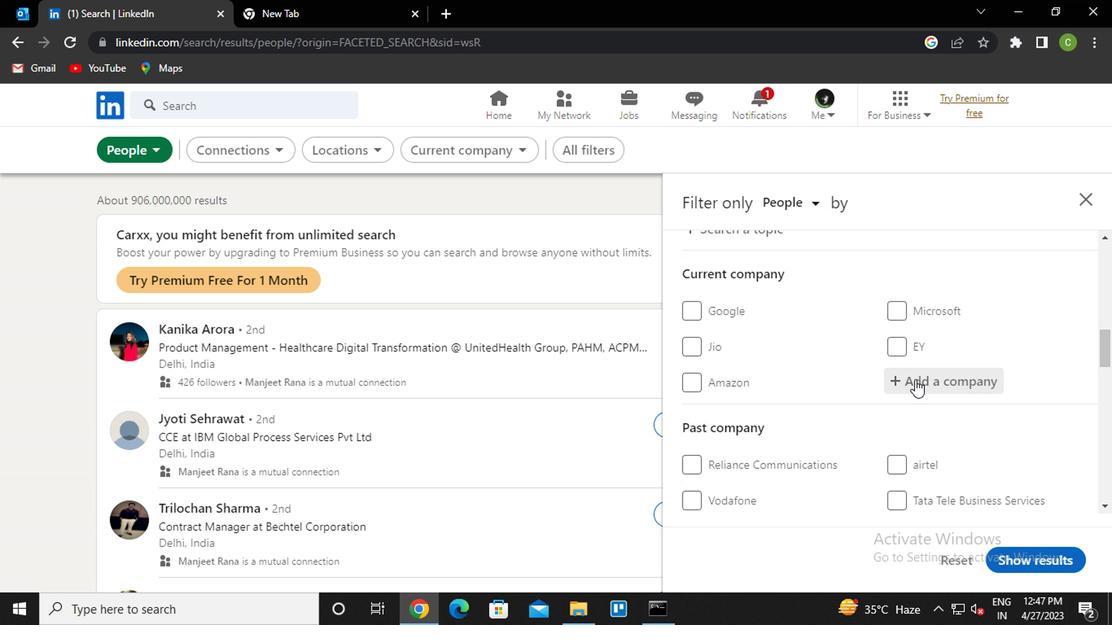 
Action: Key pressed <Key.shift><Key.caps_lock>PROVEN<Key.down><Key.enter>
Screenshot: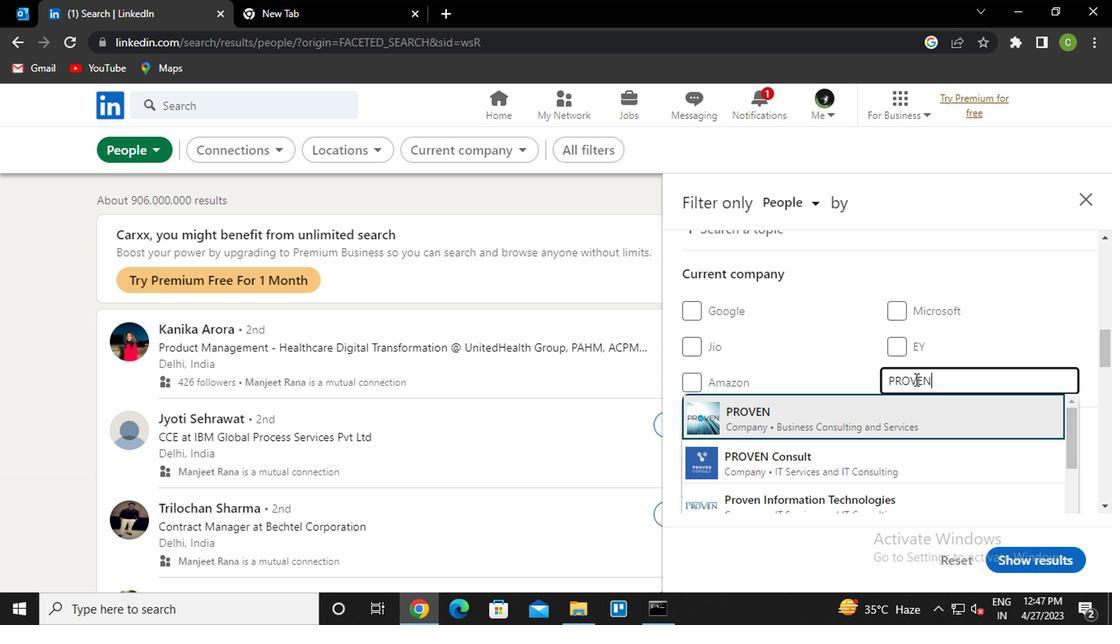 
Action: Mouse scrolled (910, 380) with delta (0, 0)
Screenshot: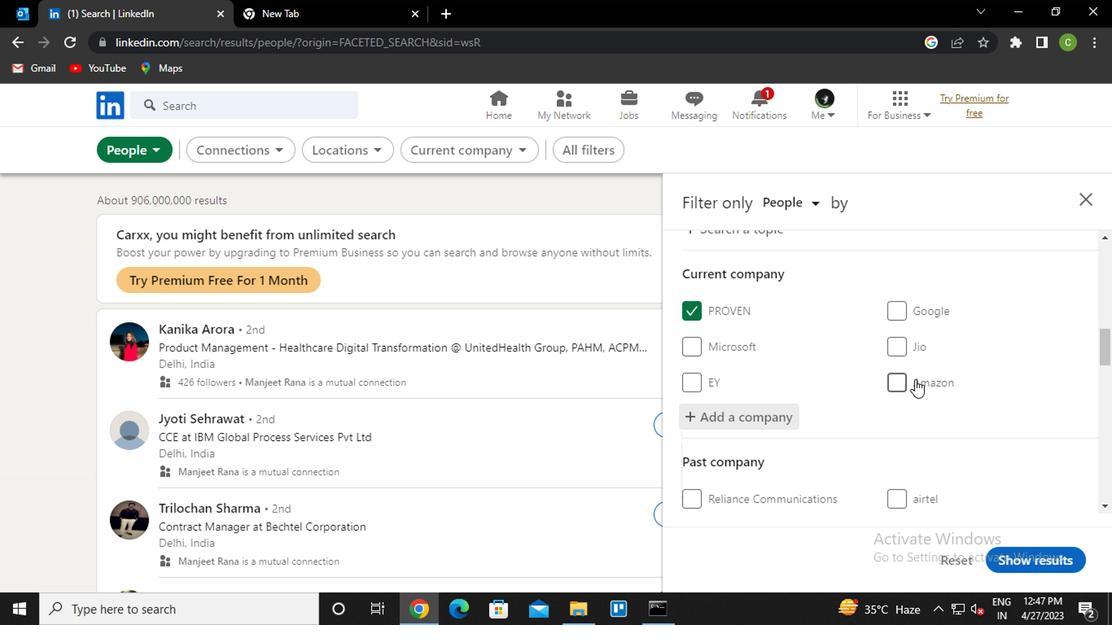 
Action: Mouse scrolled (910, 380) with delta (0, 0)
Screenshot: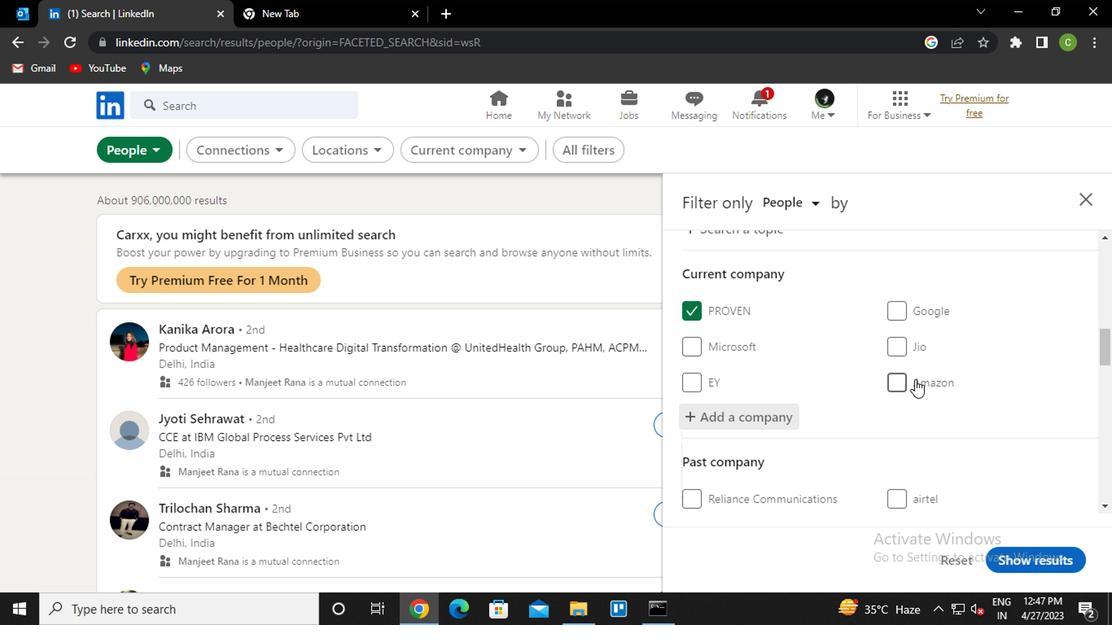 
Action: Mouse scrolled (910, 380) with delta (0, 0)
Screenshot: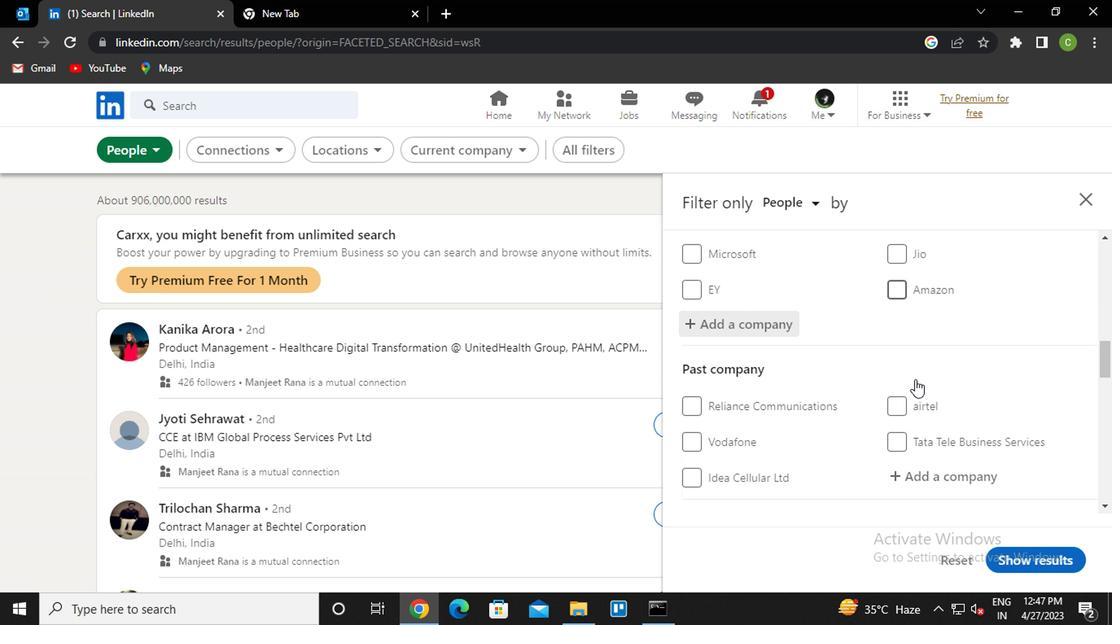 
Action: Mouse scrolled (910, 380) with delta (0, 0)
Screenshot: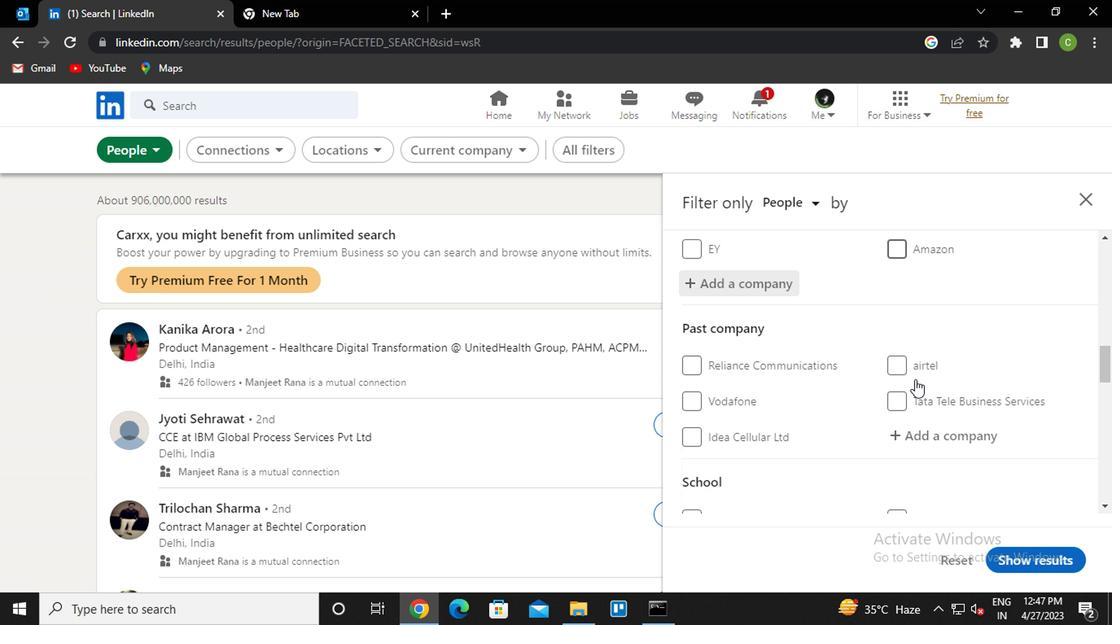 
Action: Mouse scrolled (910, 380) with delta (0, 0)
Screenshot: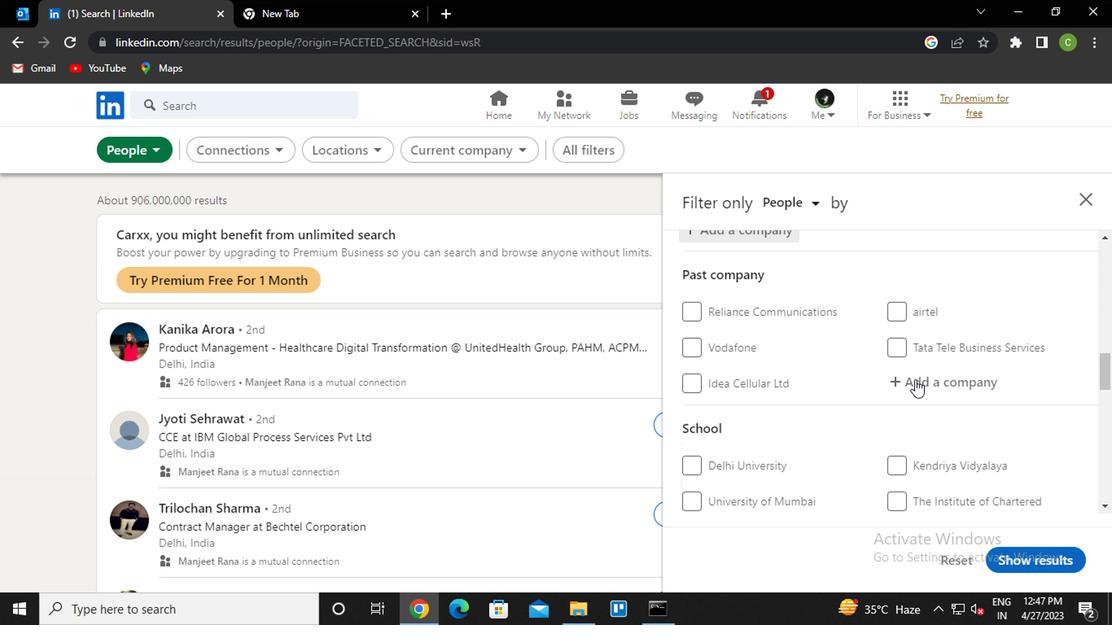 
Action: Mouse moved to (940, 340)
Screenshot: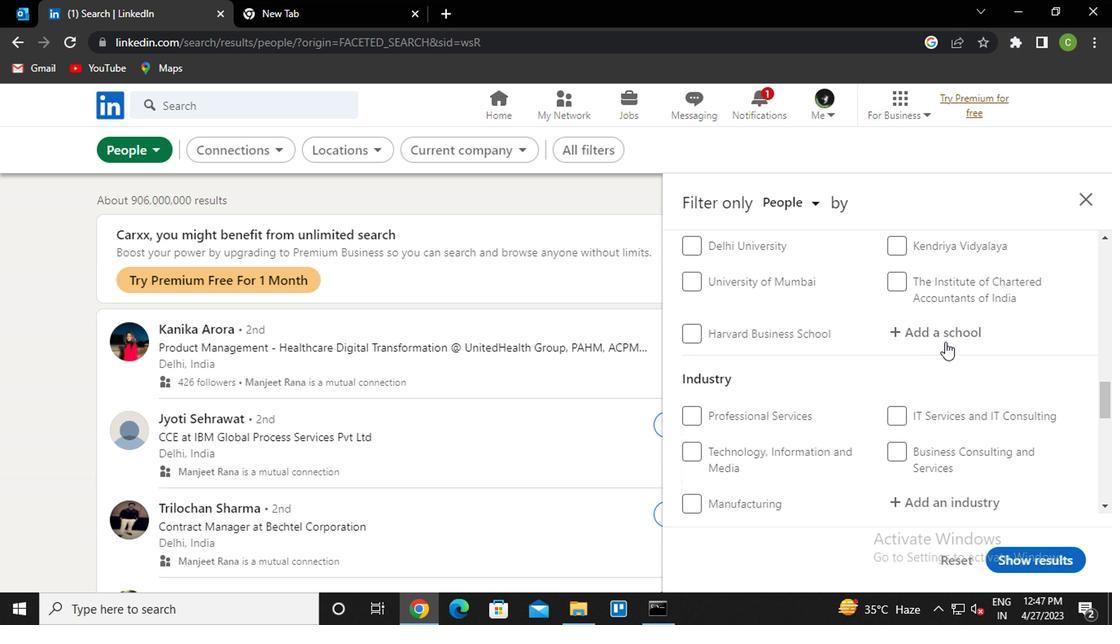 
Action: Mouse pressed left at (940, 340)
Screenshot: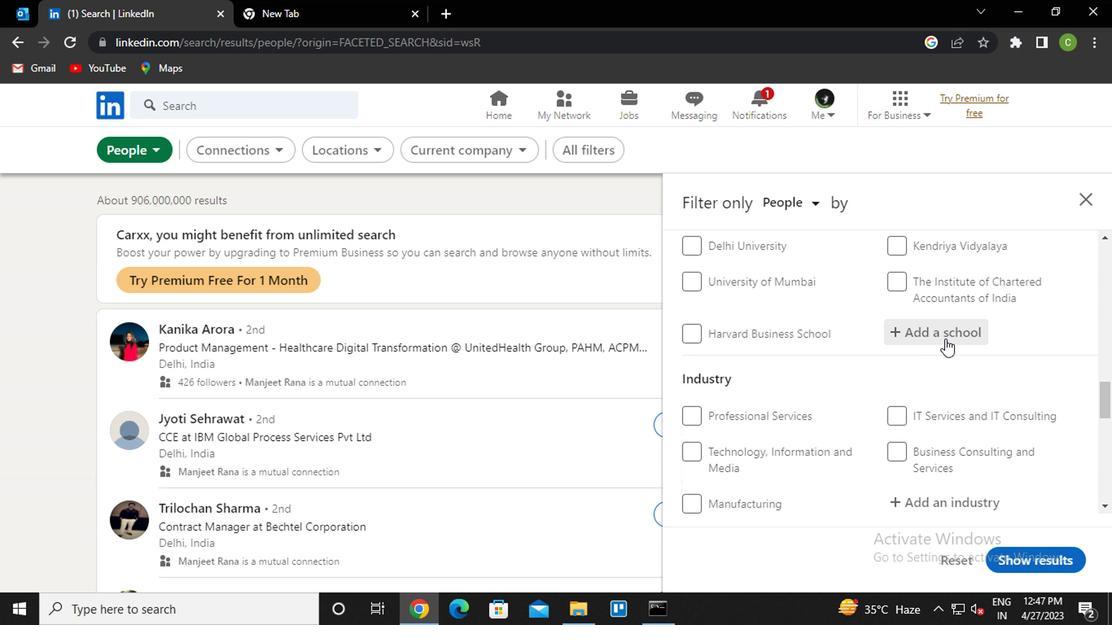 
Action: Key pressed <Key.caps_lock><Key.caps_lock>N<Key.caps_lock>ATIONAL<Key.space><Key.caps_lock>I<Key.caps_lock>NSTITUTE<Key.space>OF<Key.space><Key.caps_lock>T<Key.caps_lock>ECHNOLO<Key.down><Key.down><Key.down><Key.down><Key.down>
Screenshot: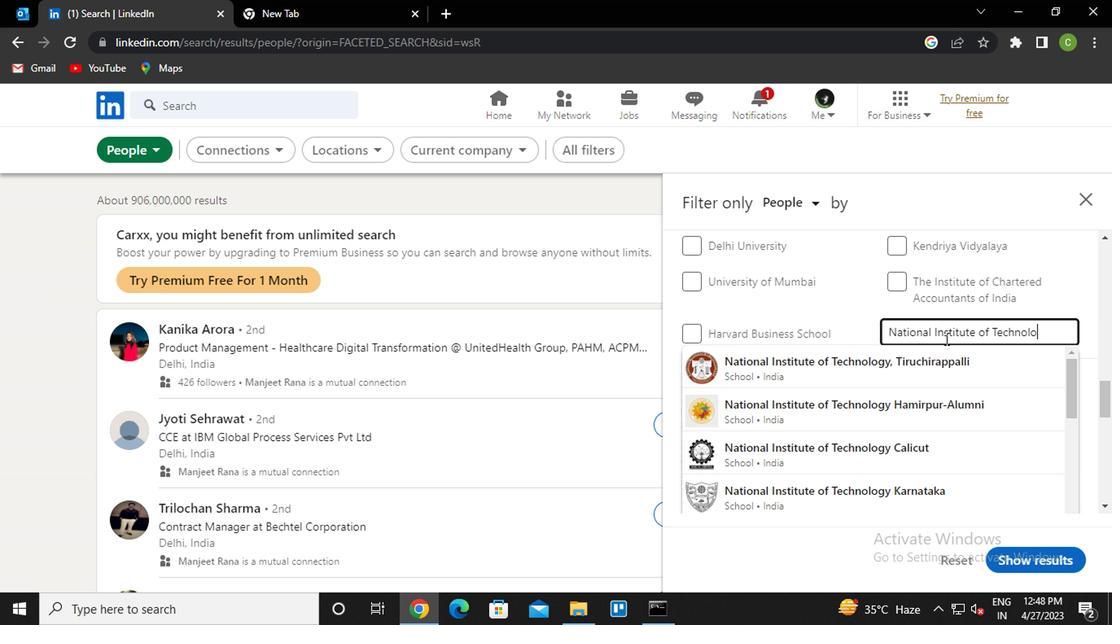 
Action: Mouse moved to (939, 388)
Screenshot: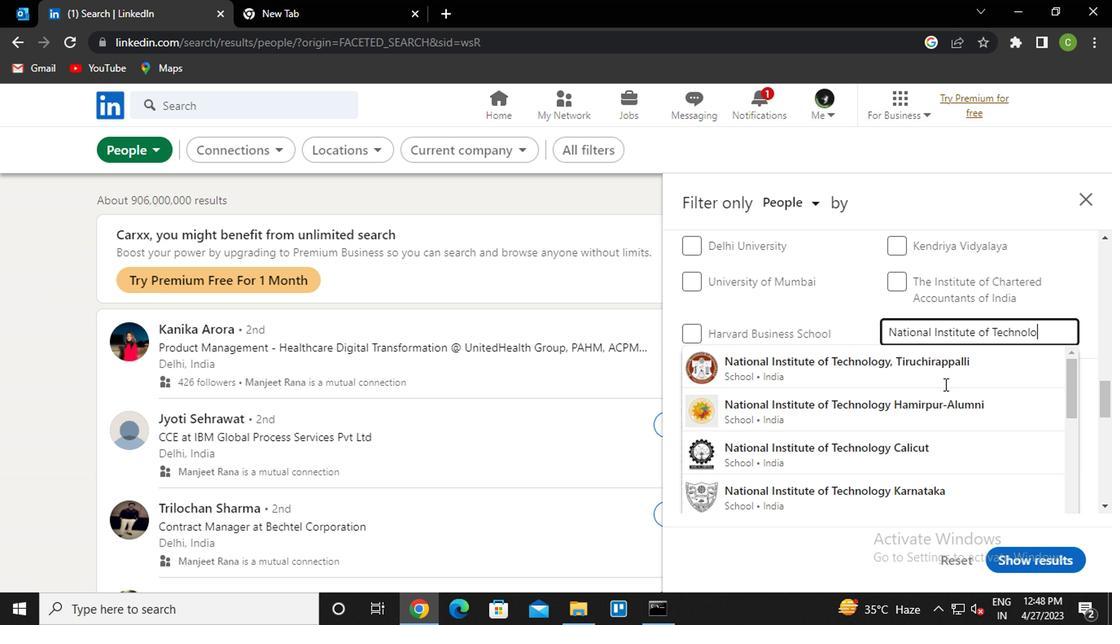 
Action: Mouse scrolled (939, 388) with delta (0, 0)
Screenshot: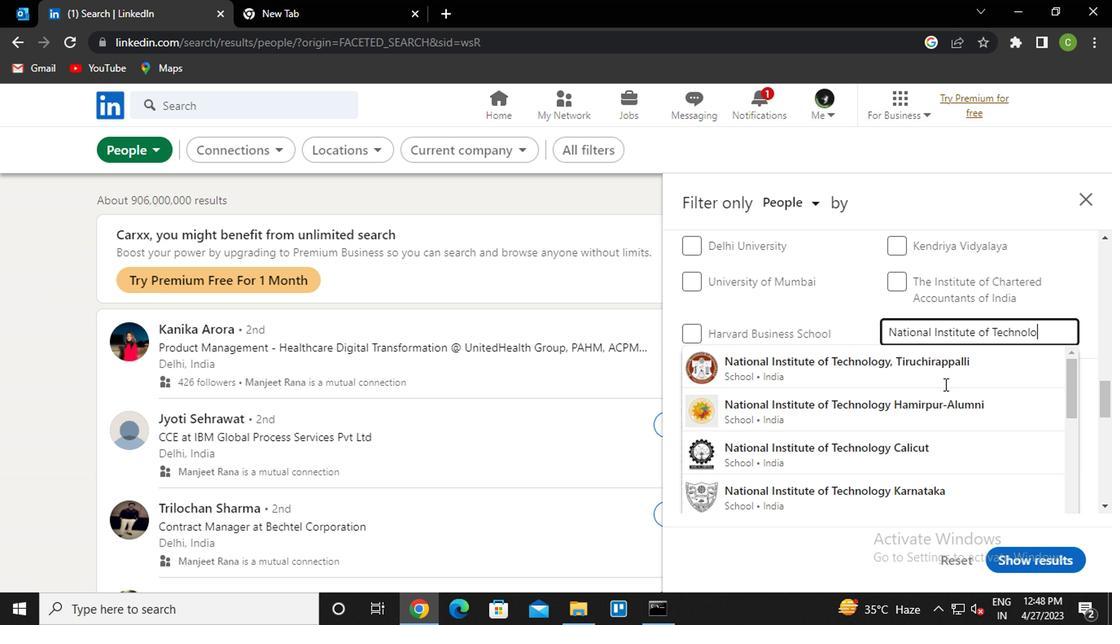 
Action: Mouse moved to (939, 389)
Screenshot: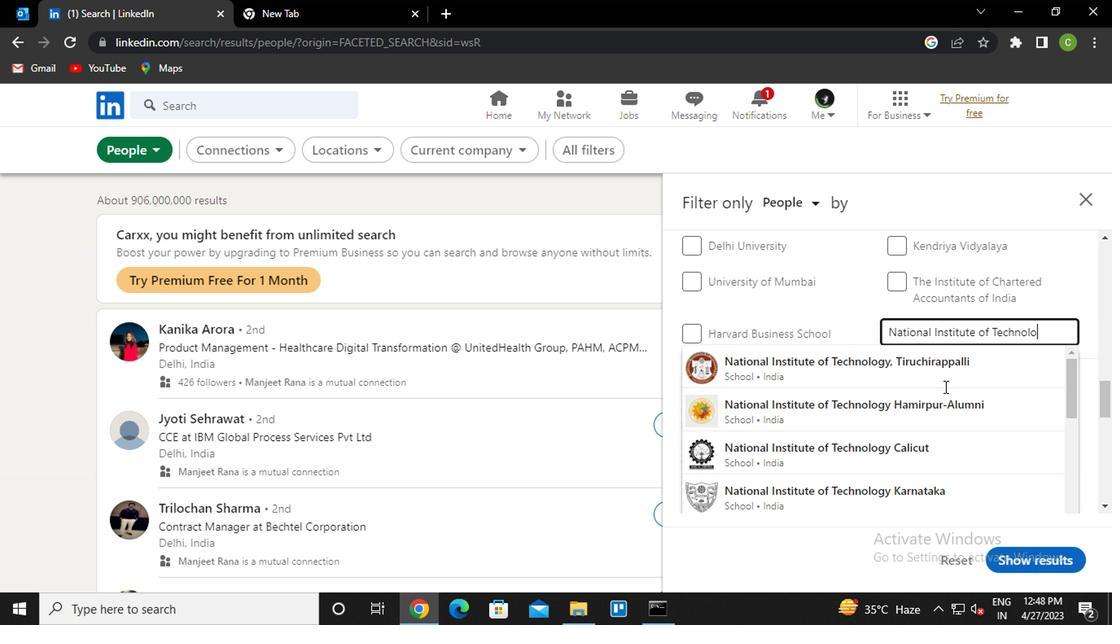 
Action: Mouse scrolled (939, 388) with delta (0, -1)
Screenshot: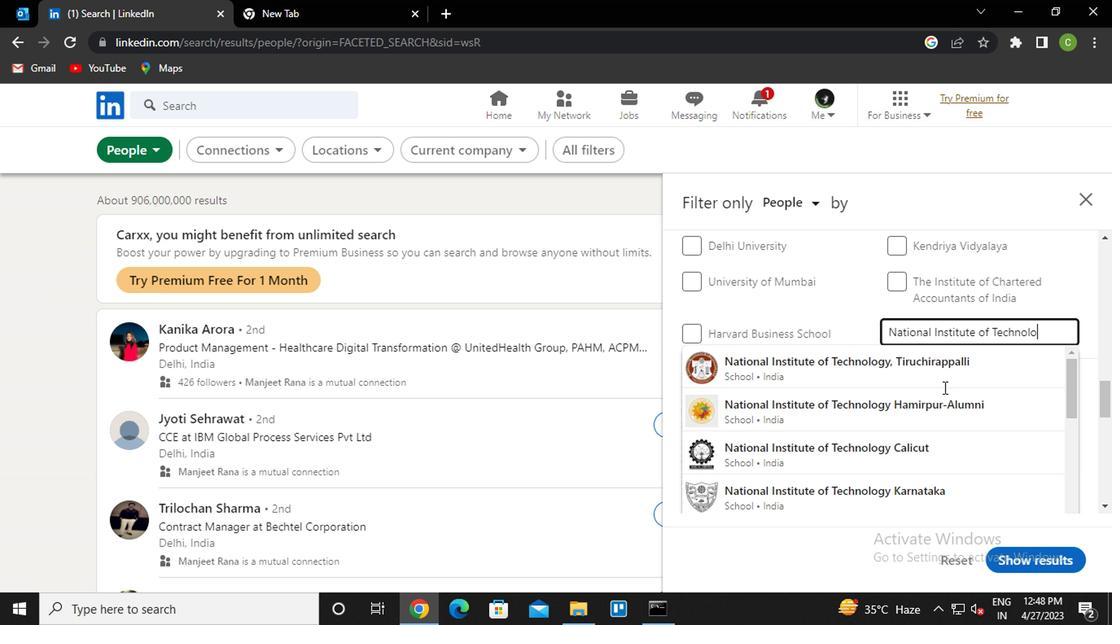 
Action: Mouse moved to (938, 431)
Screenshot: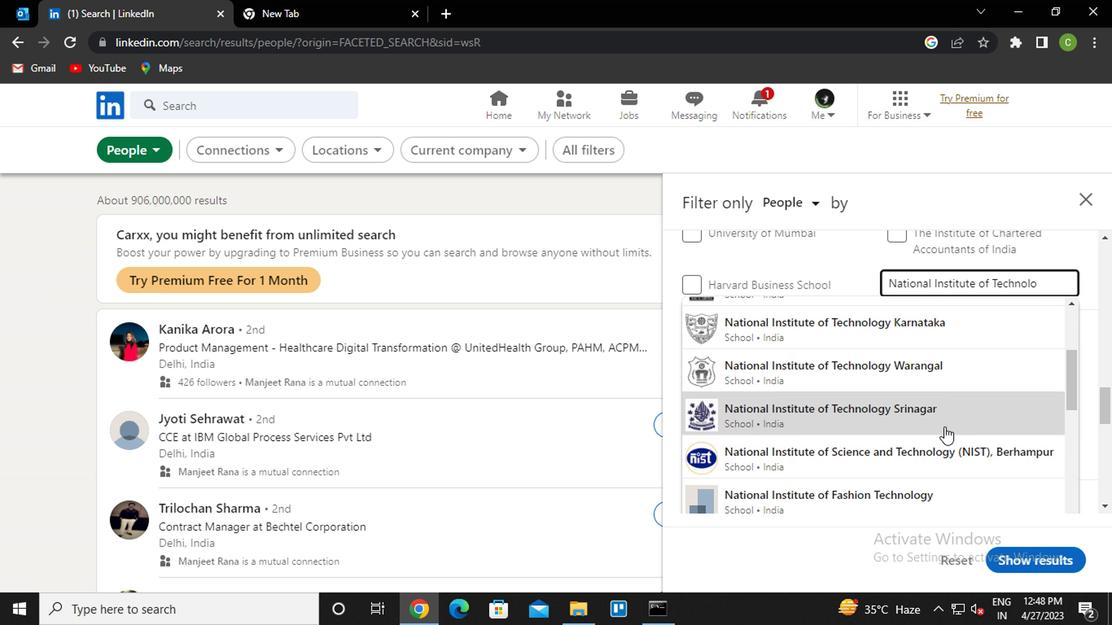 
Action: Mouse scrolled (938, 430) with delta (0, -1)
Screenshot: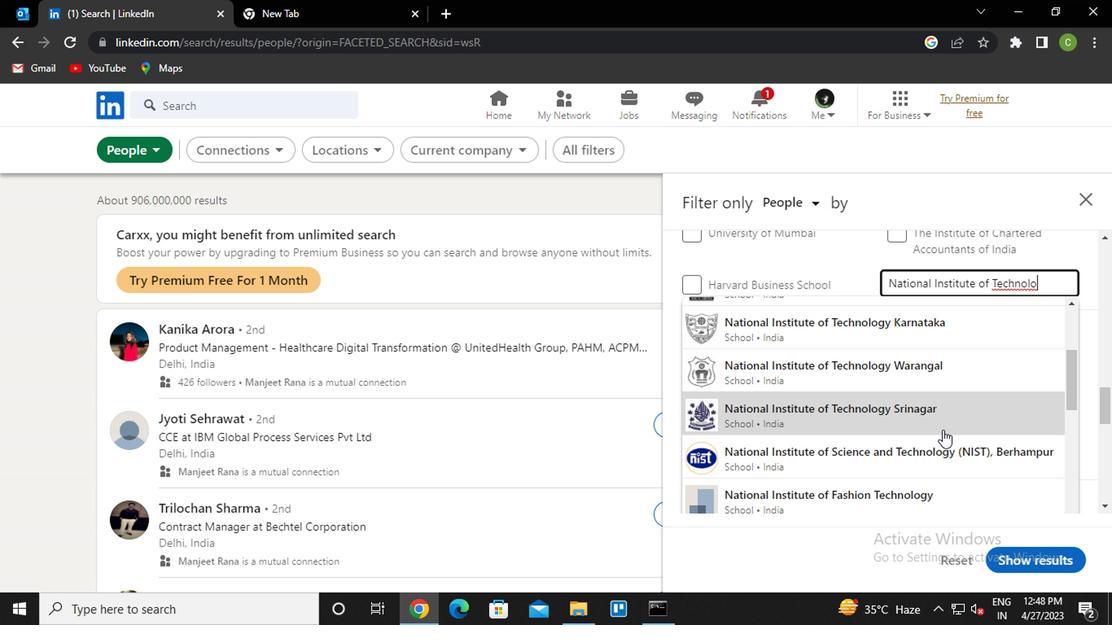 
Action: Mouse scrolled (938, 430) with delta (0, -1)
Screenshot: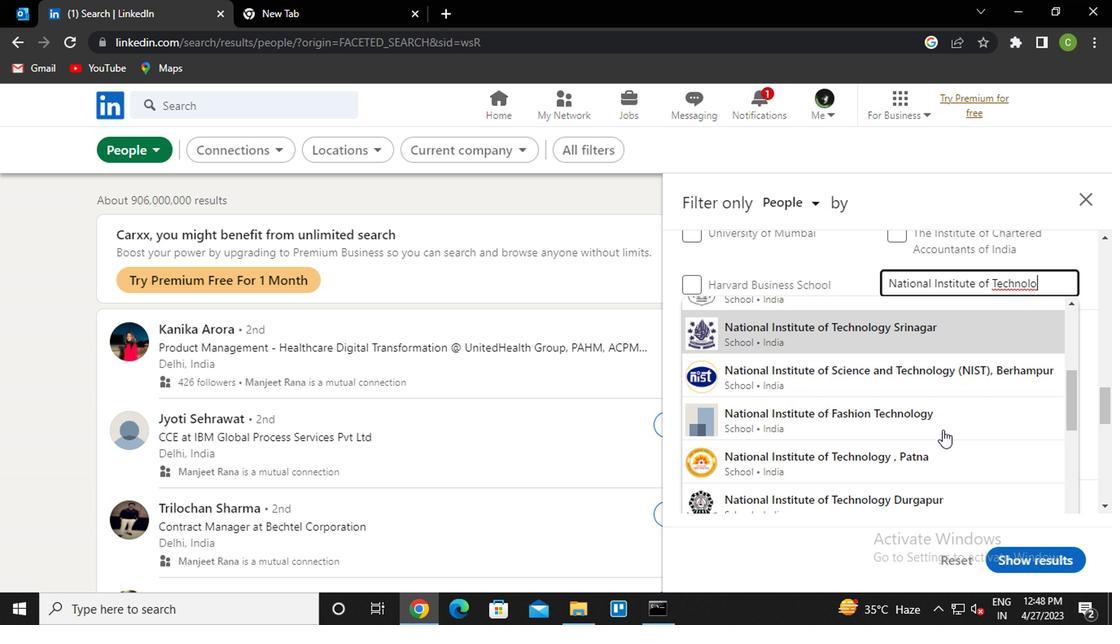 
Action: Mouse scrolled (938, 430) with delta (0, -1)
Screenshot: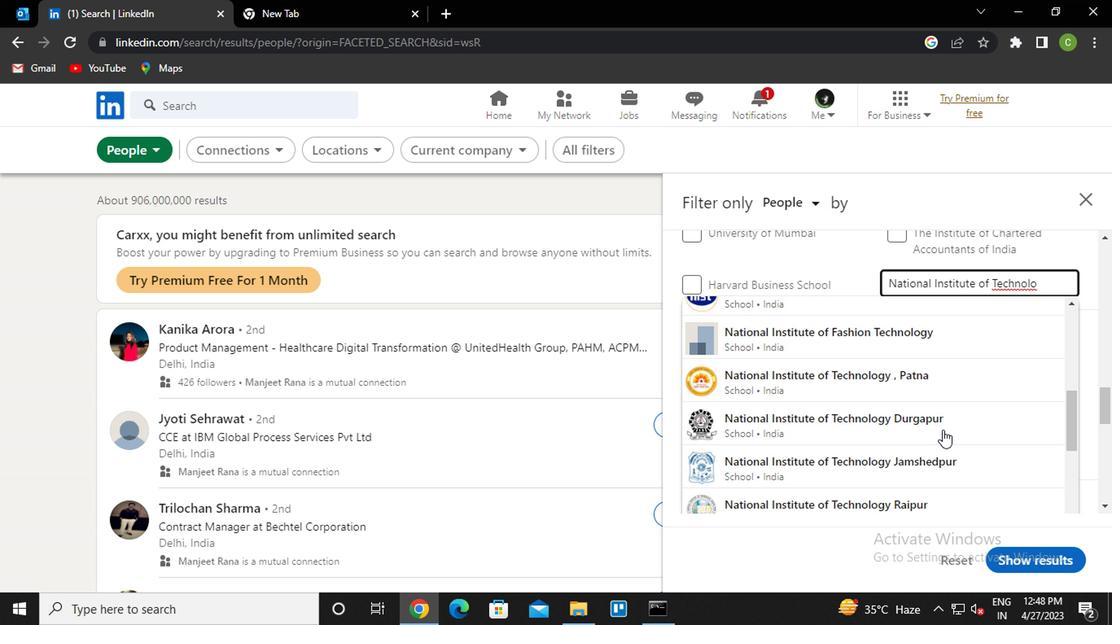
Action: Mouse moved to (943, 391)
Screenshot: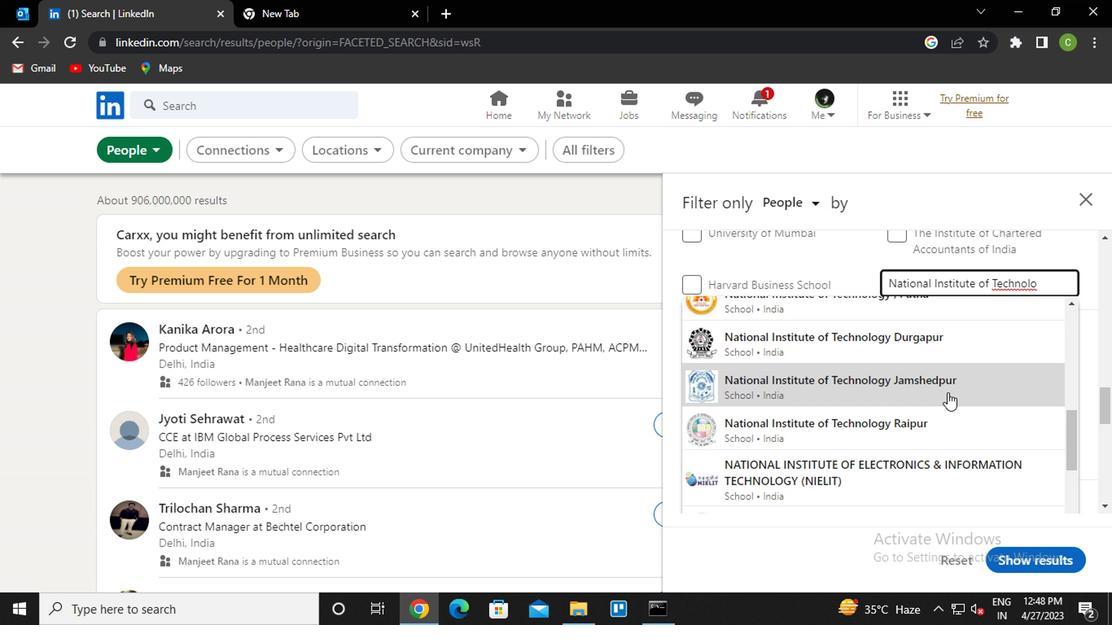 
Action: Mouse pressed left at (943, 391)
Screenshot: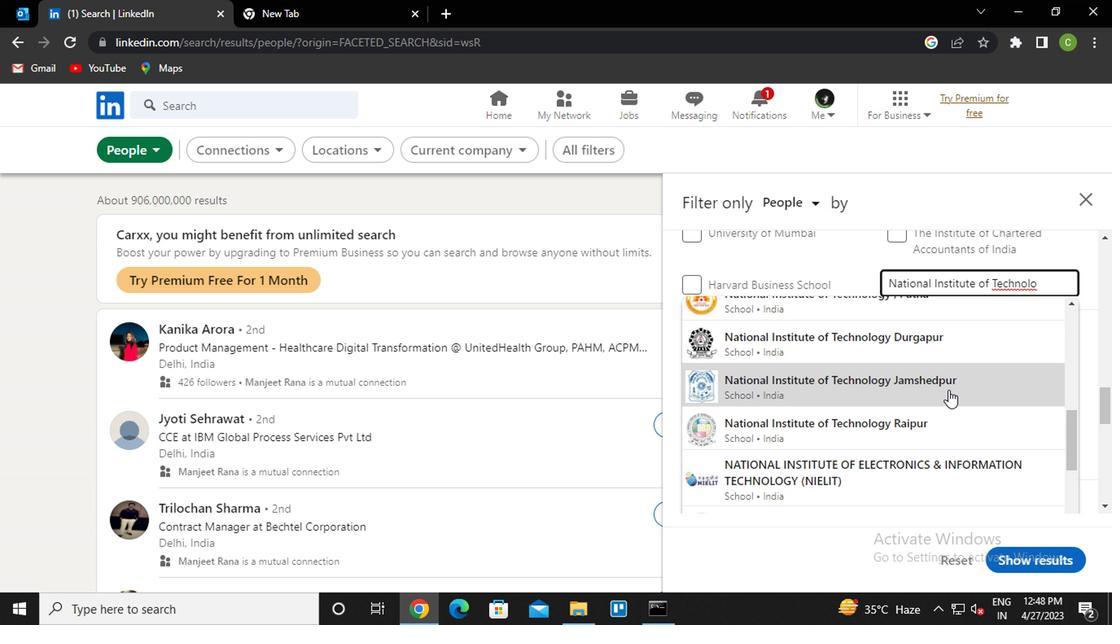 
Action: Mouse moved to (943, 391)
Screenshot: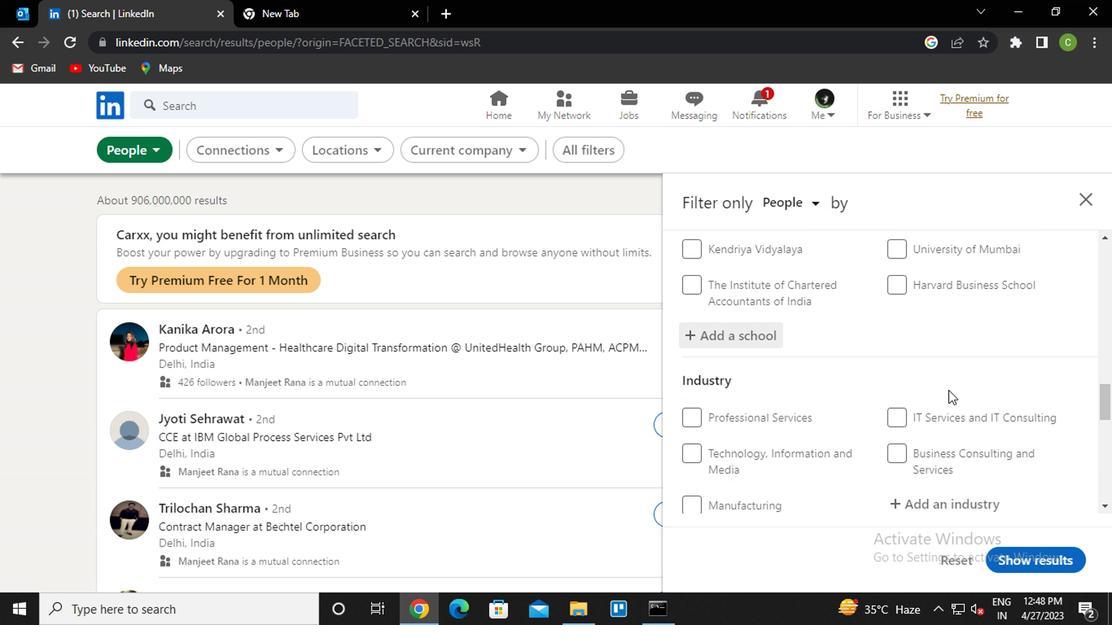 
Action: Mouse scrolled (943, 390) with delta (0, -1)
Screenshot: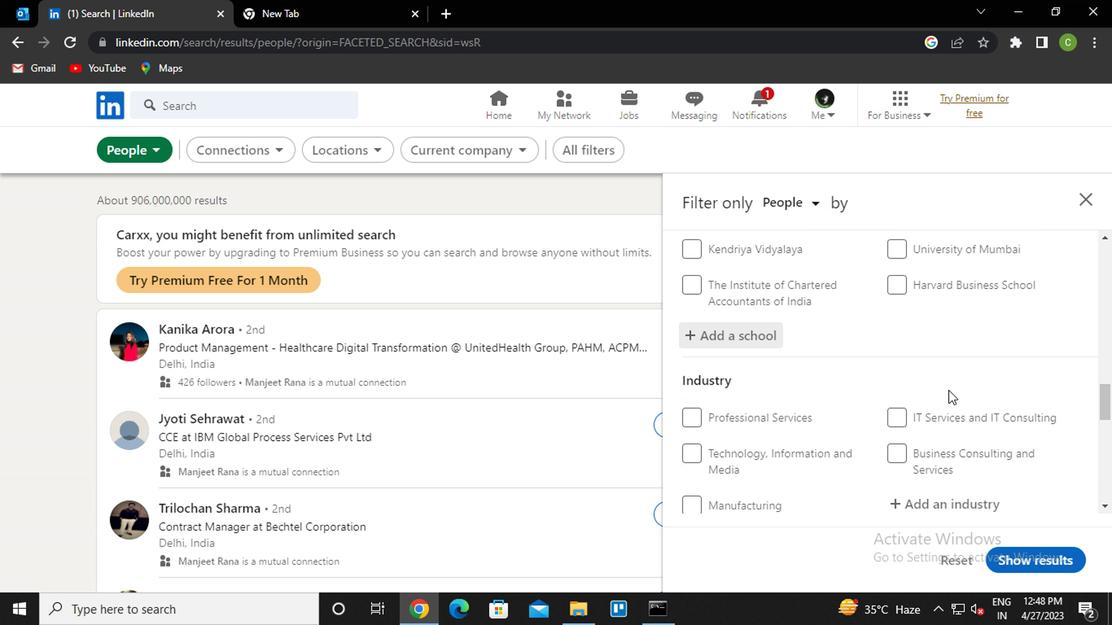 
Action: Mouse scrolled (943, 390) with delta (0, -1)
Screenshot: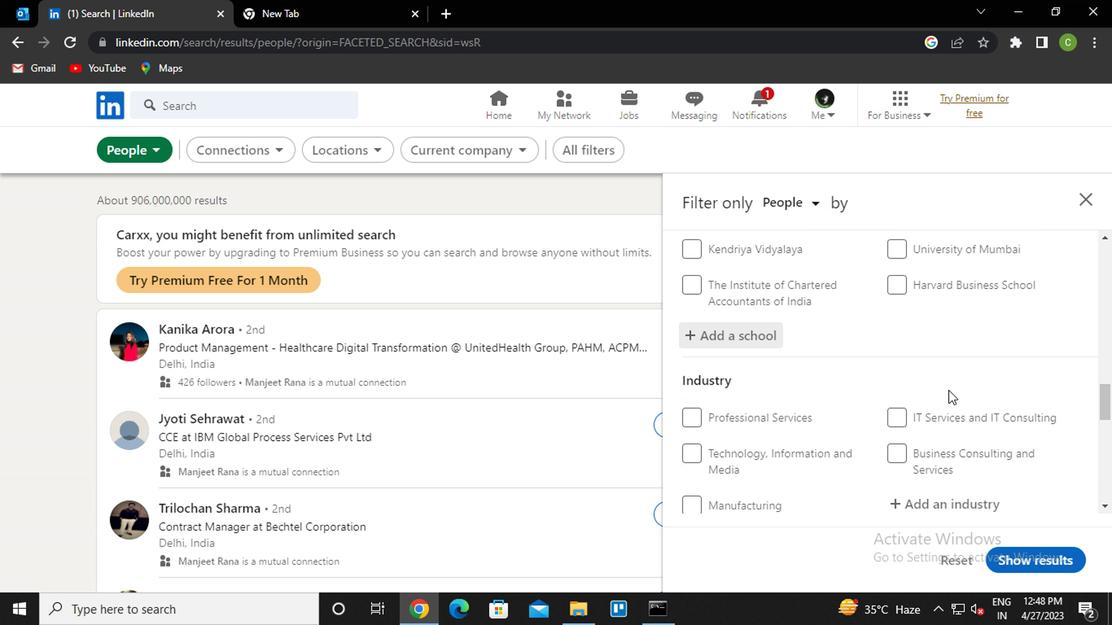 
Action: Mouse moved to (965, 351)
Screenshot: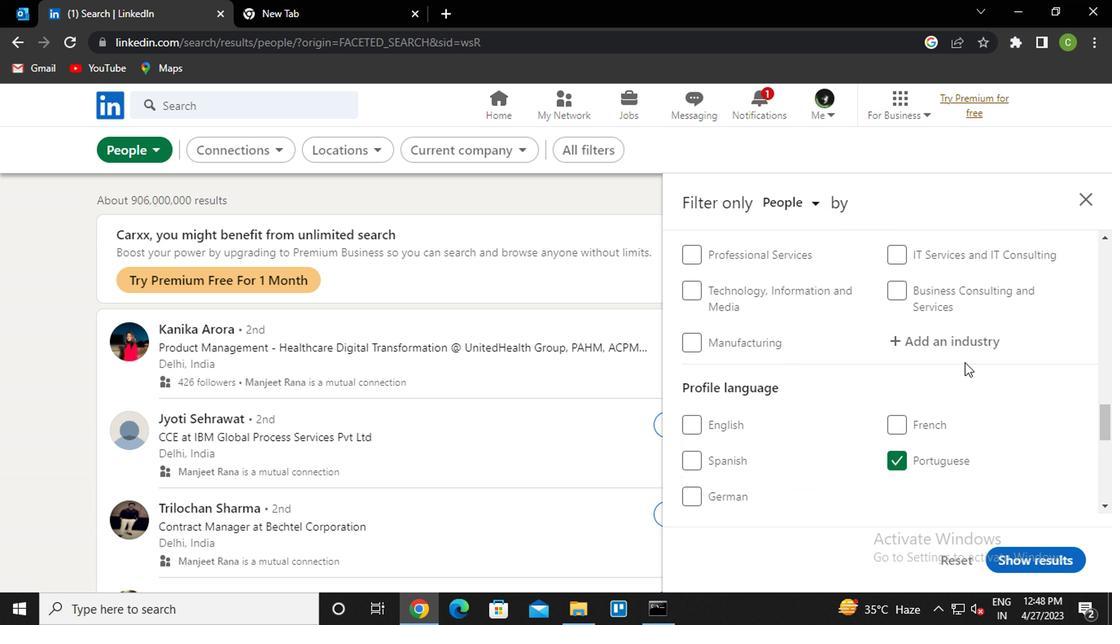 
Action: Mouse pressed left at (965, 351)
Screenshot: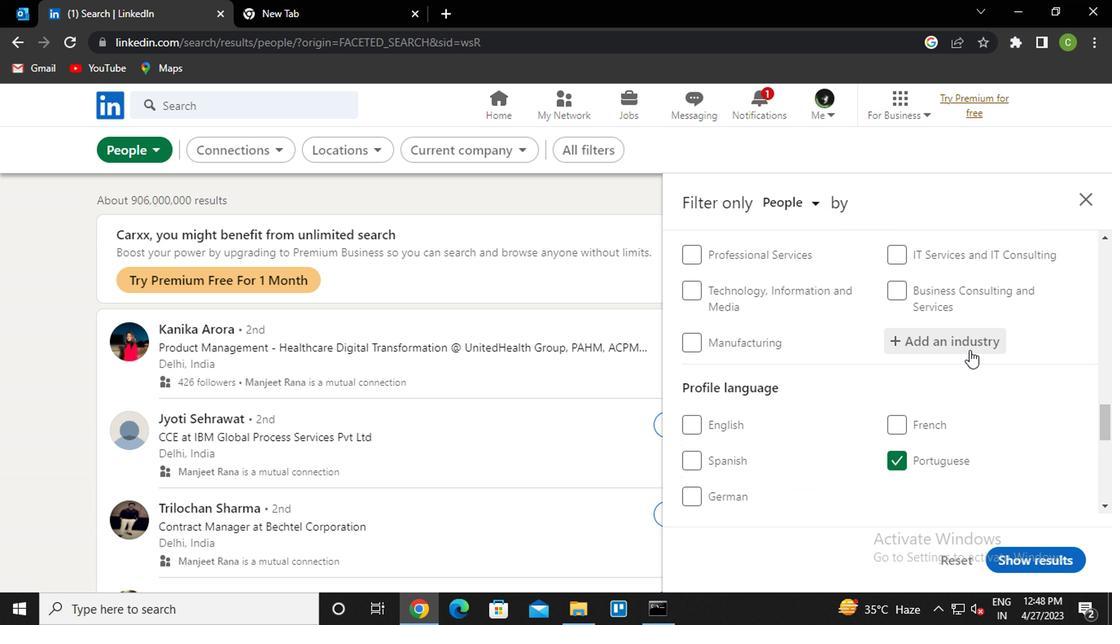 
Action: Key pressed <Key.caps_lock>L<Key.caps_lock>EGISLA<Key.down><Key.enter>
Screenshot: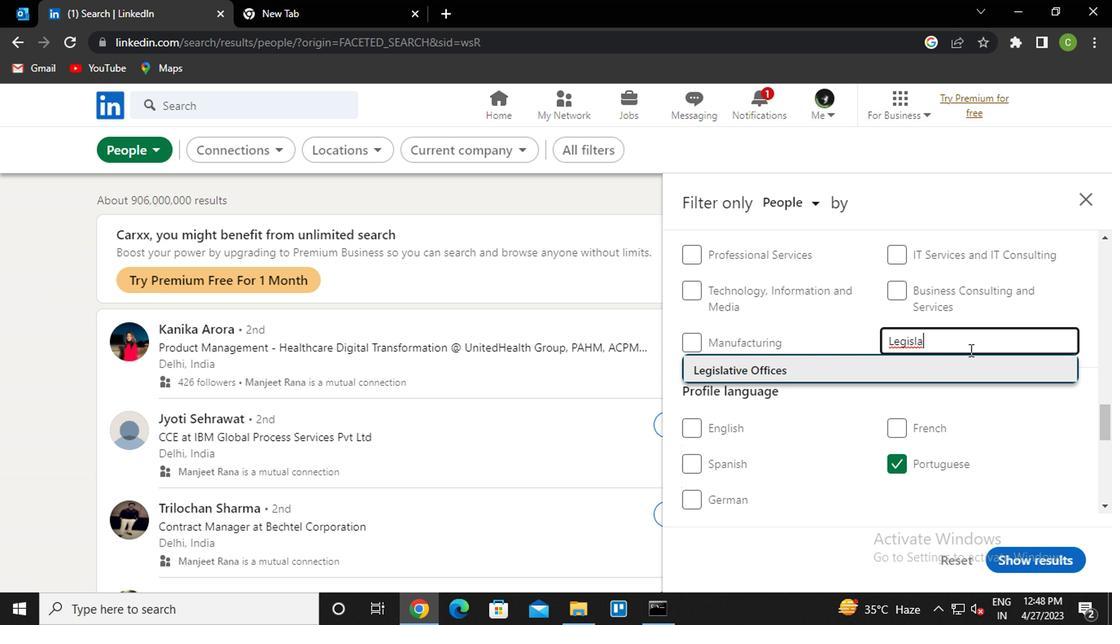 
Action: Mouse scrolled (965, 350) with delta (0, -1)
Screenshot: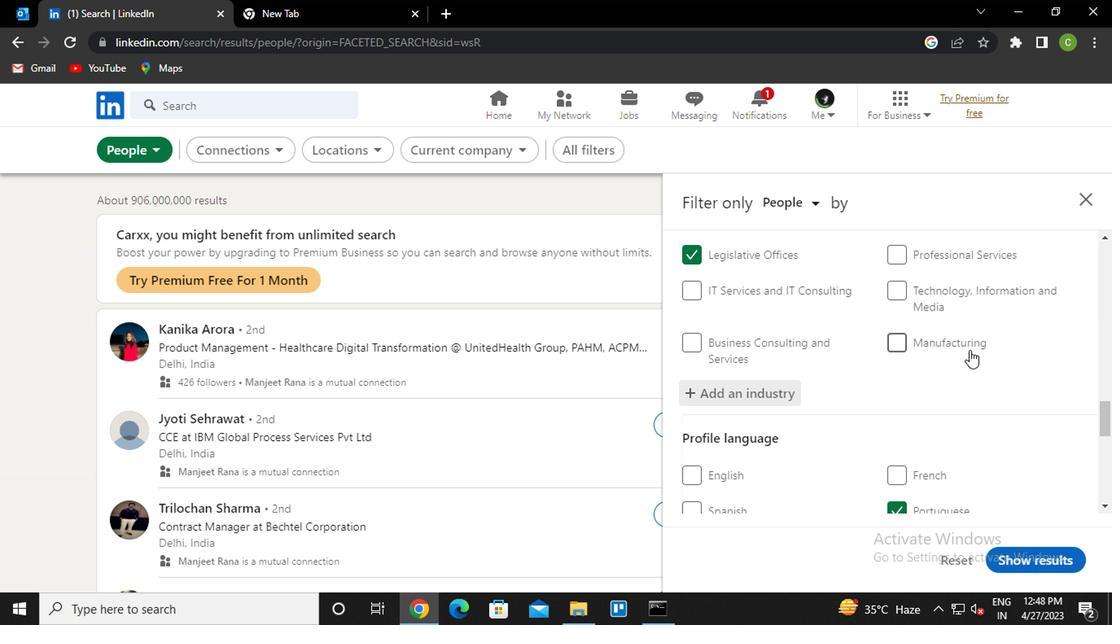 
Action: Mouse scrolled (965, 350) with delta (0, -1)
Screenshot: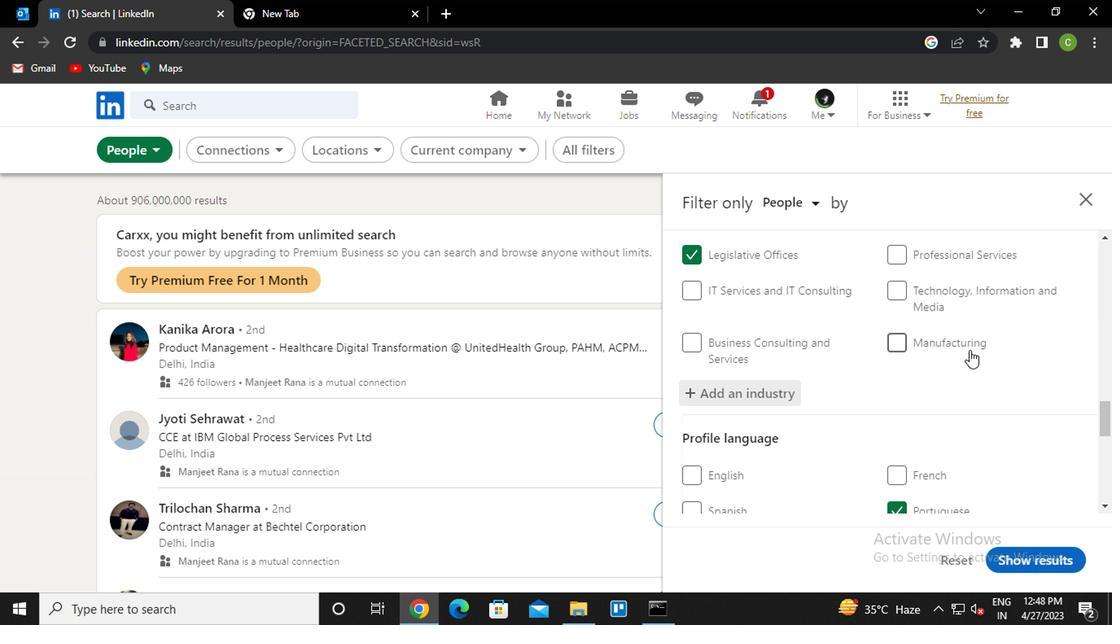 
Action: Mouse scrolled (965, 350) with delta (0, -1)
Screenshot: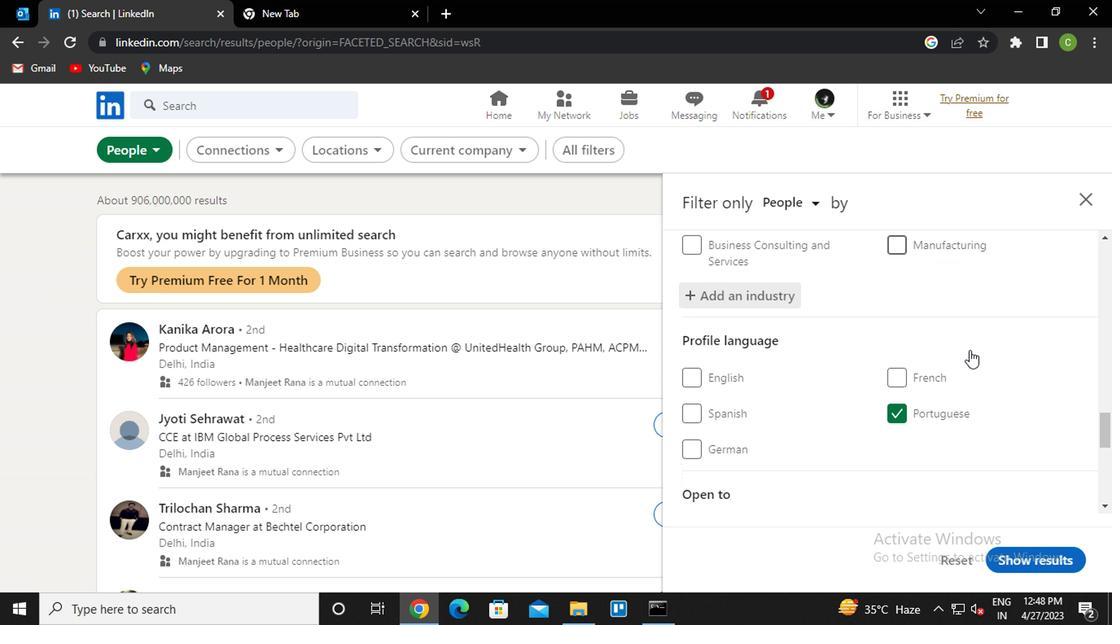 
Action: Mouse scrolled (965, 350) with delta (0, -1)
Screenshot: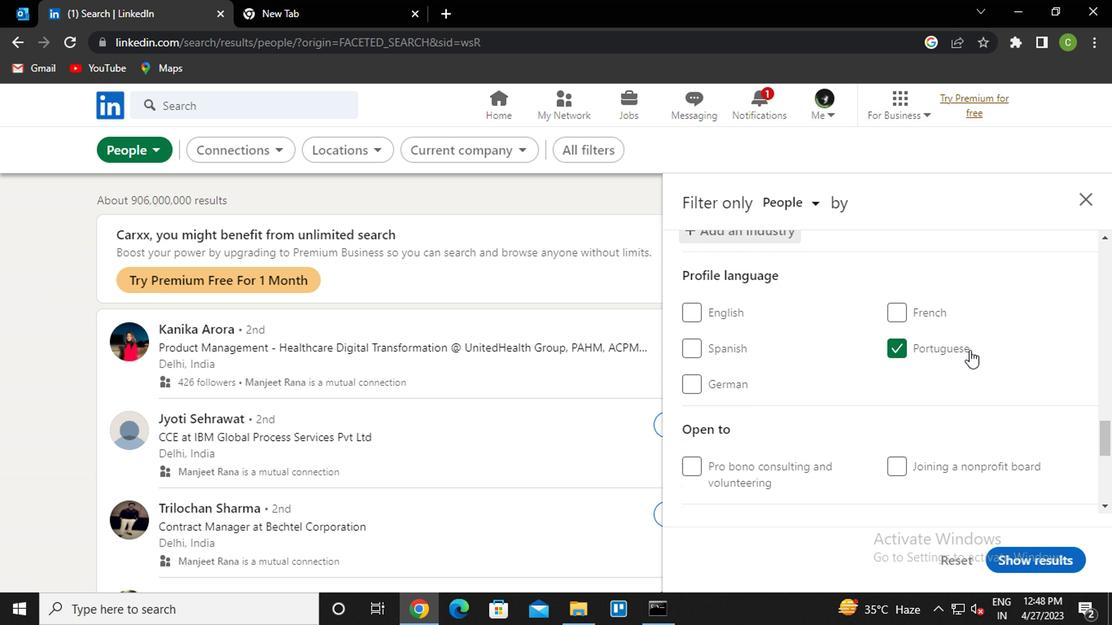 
Action: Mouse moved to (930, 367)
Screenshot: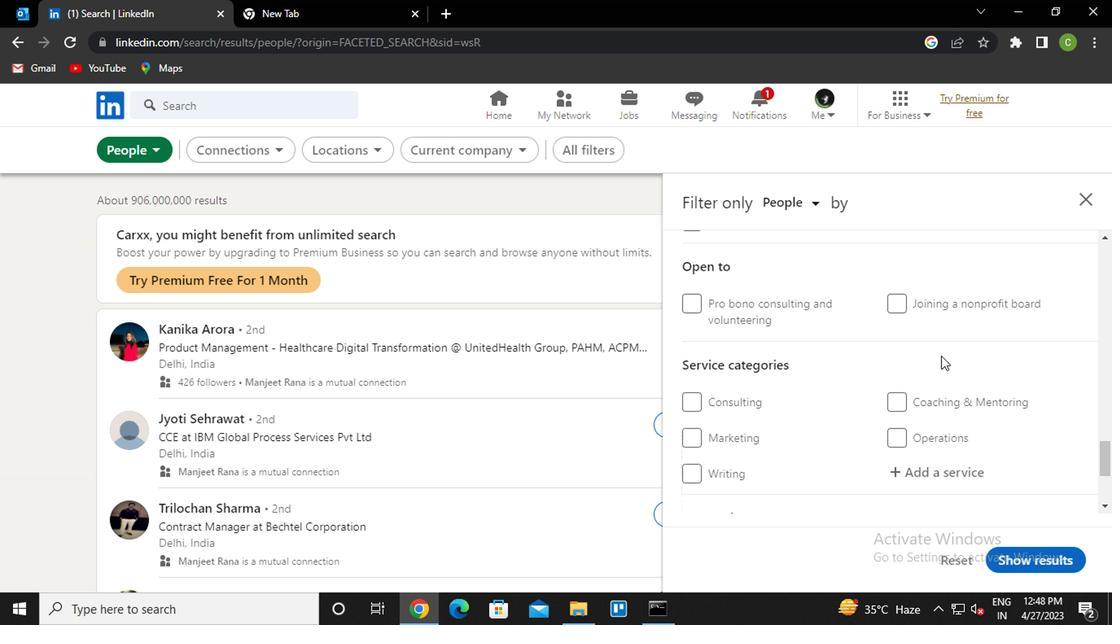 
Action: Mouse scrolled (930, 366) with delta (0, -1)
Screenshot: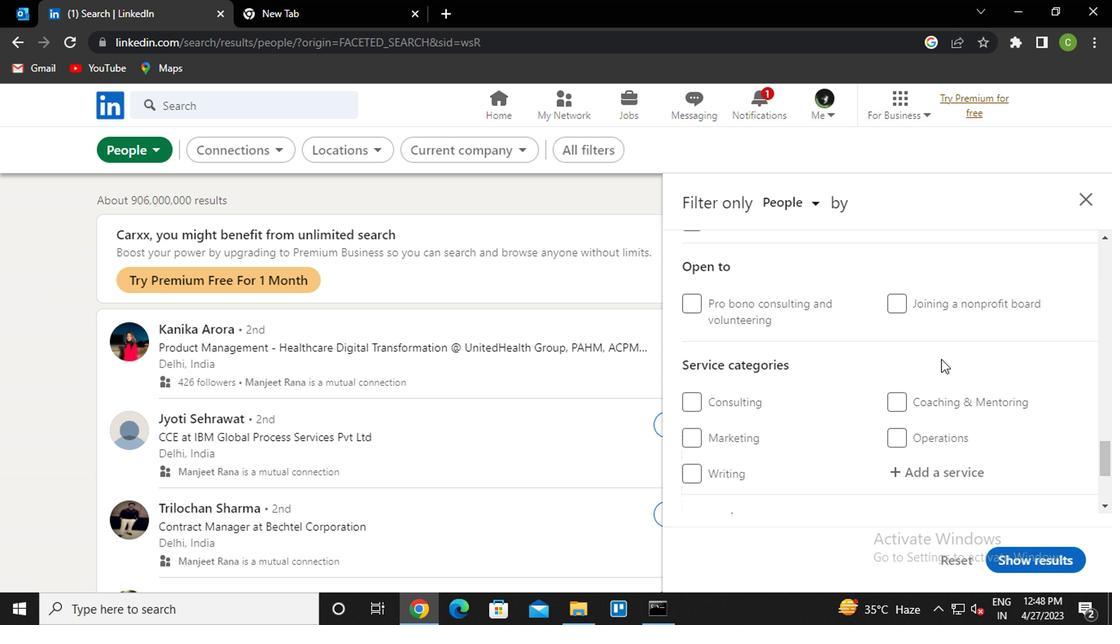 
Action: Mouse scrolled (930, 366) with delta (0, -1)
Screenshot: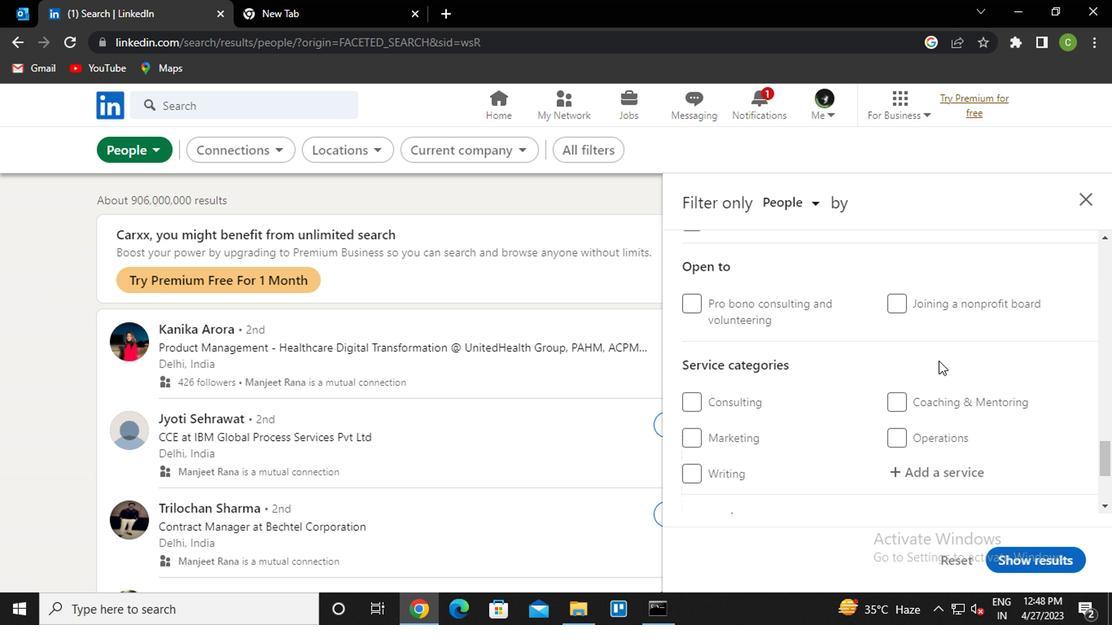 
Action: Mouse moved to (931, 311)
Screenshot: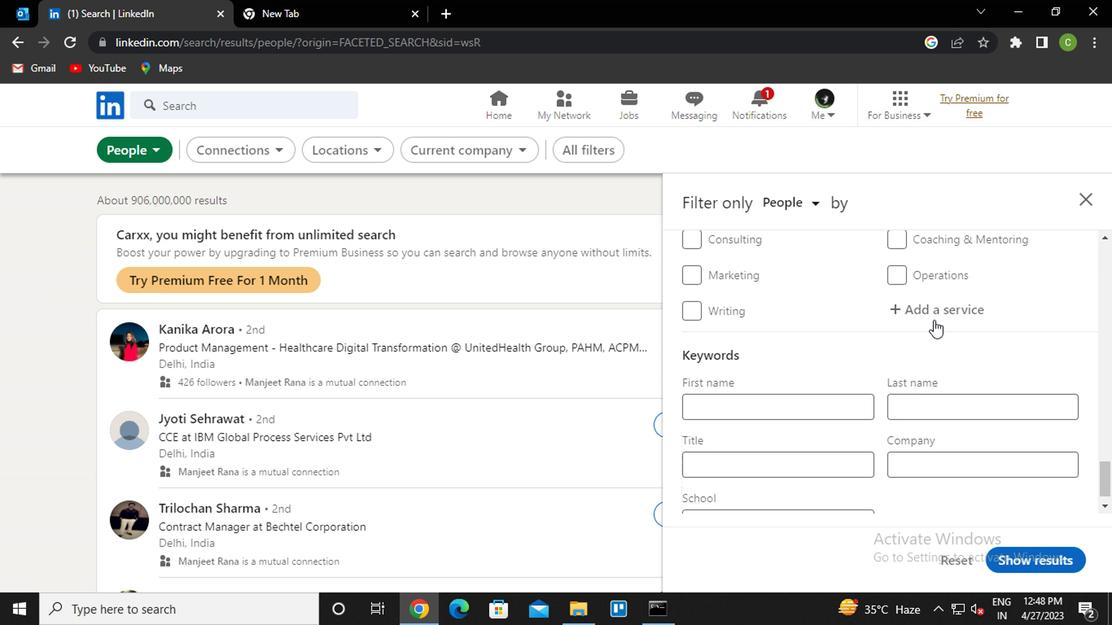 
Action: Mouse pressed left at (931, 311)
Screenshot: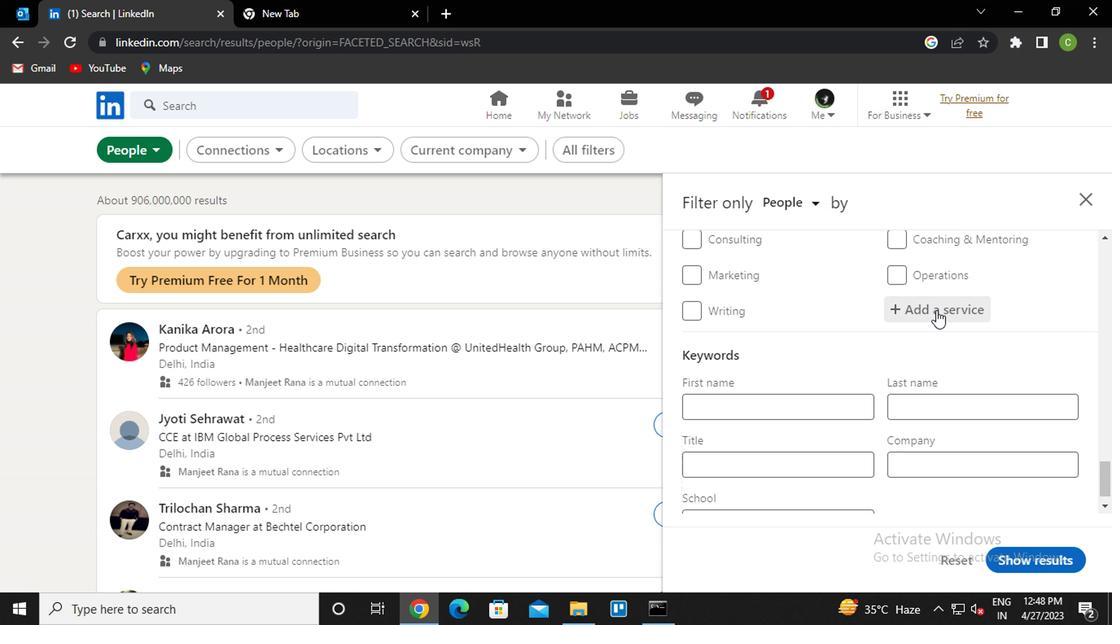 
Action: Key pressed <Key.caps_lock>S<Key.caps_lock>EARCH<Key.space><Key.down><Key.enter>
Screenshot: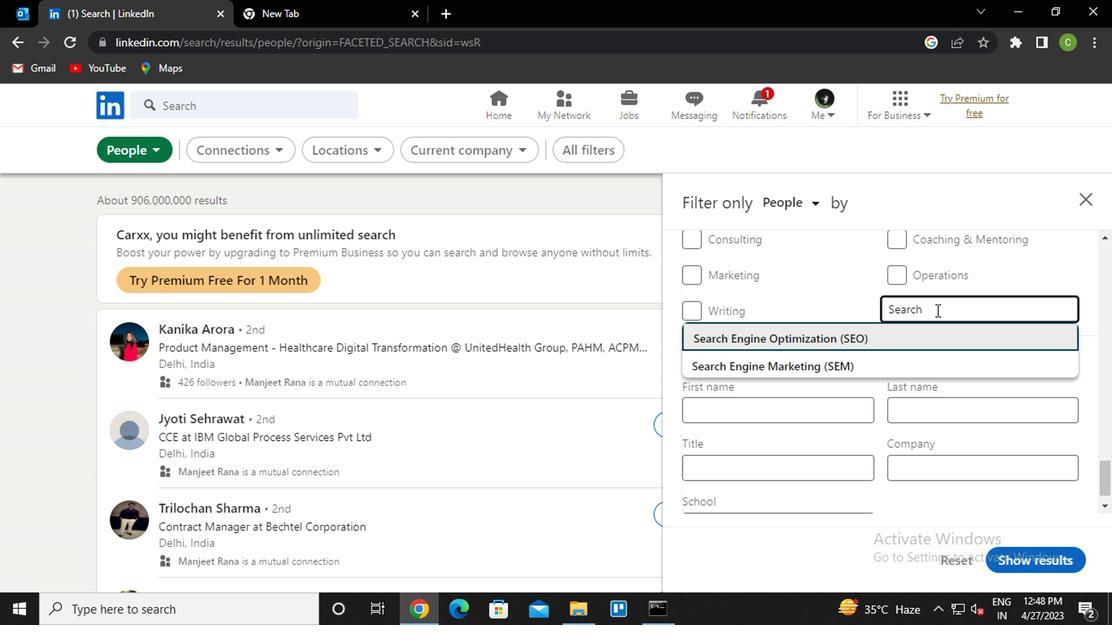 
Action: Mouse scrolled (931, 310) with delta (0, -1)
Screenshot: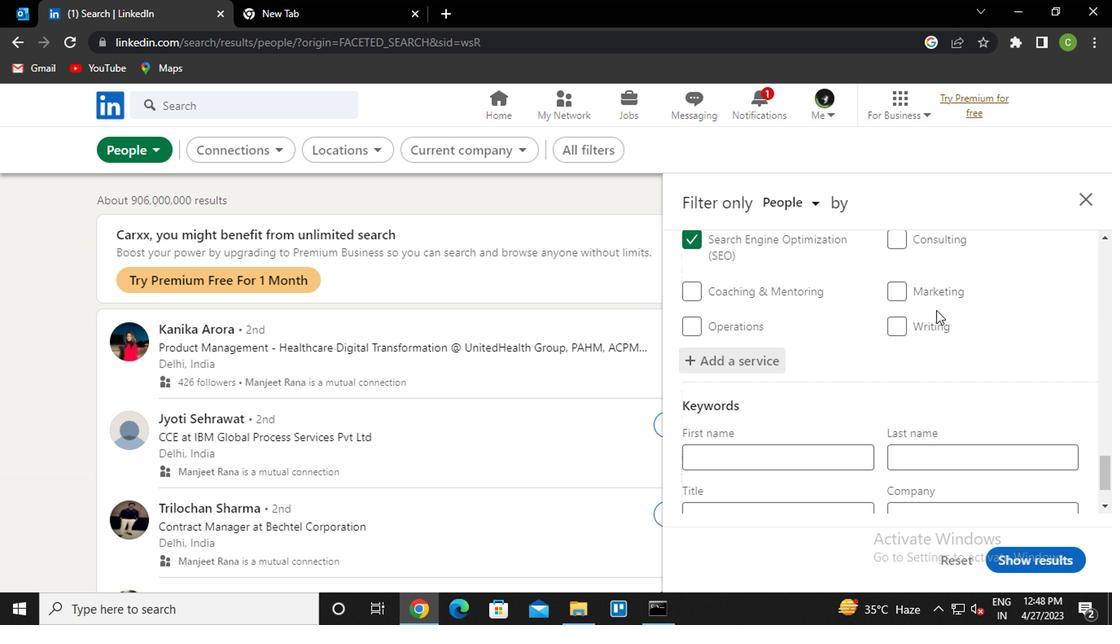 
Action: Mouse scrolled (931, 310) with delta (0, -1)
Screenshot: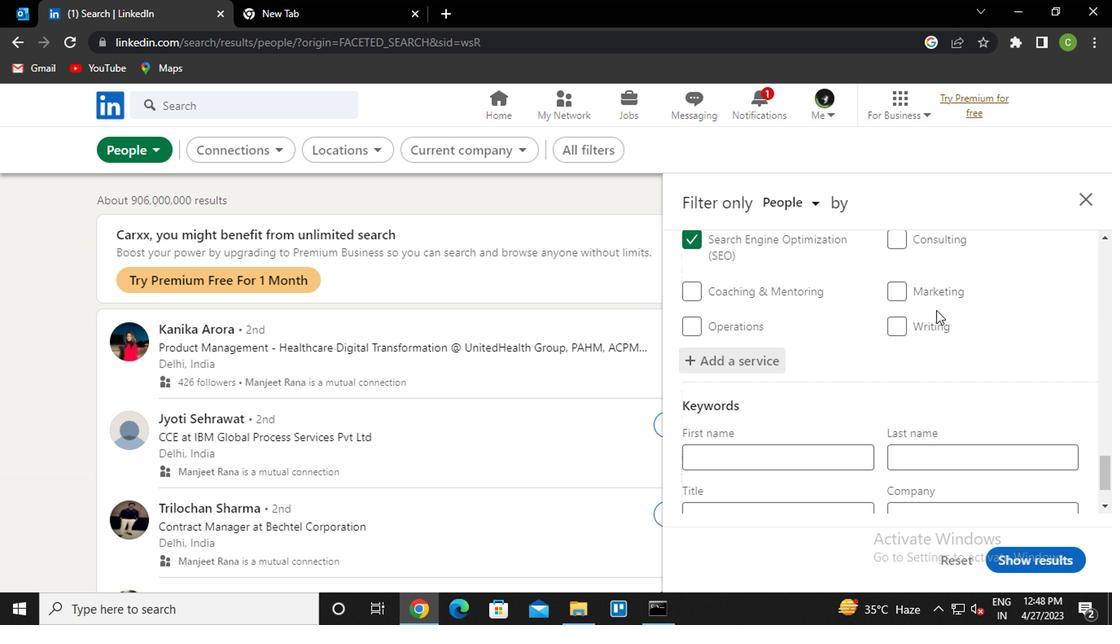 
Action: Mouse scrolled (931, 310) with delta (0, -1)
Screenshot: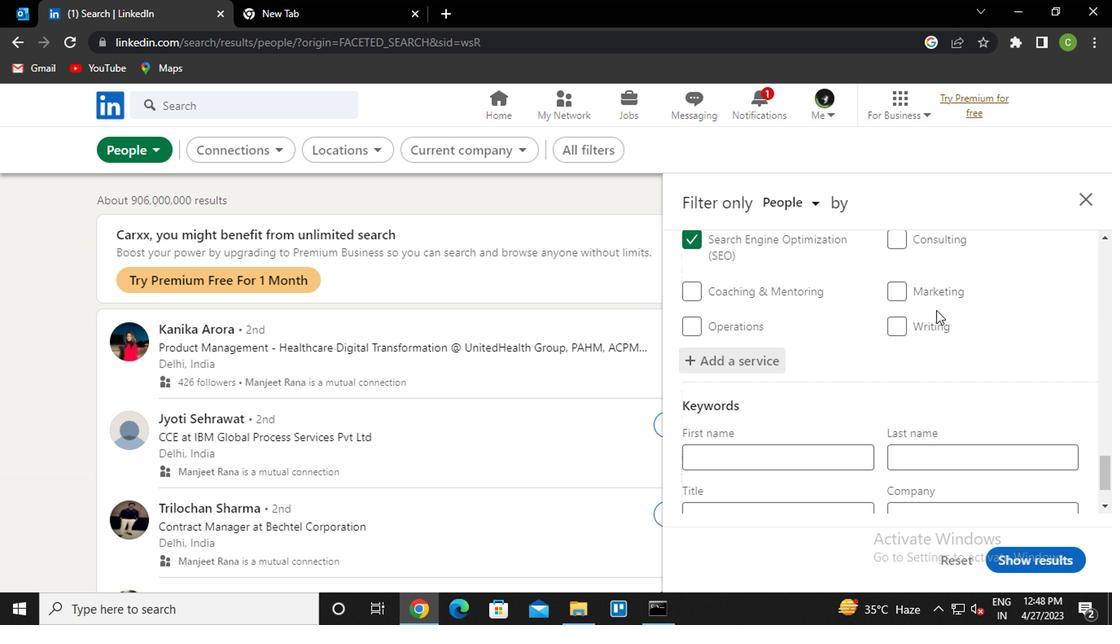 
Action: Mouse moved to (778, 434)
Screenshot: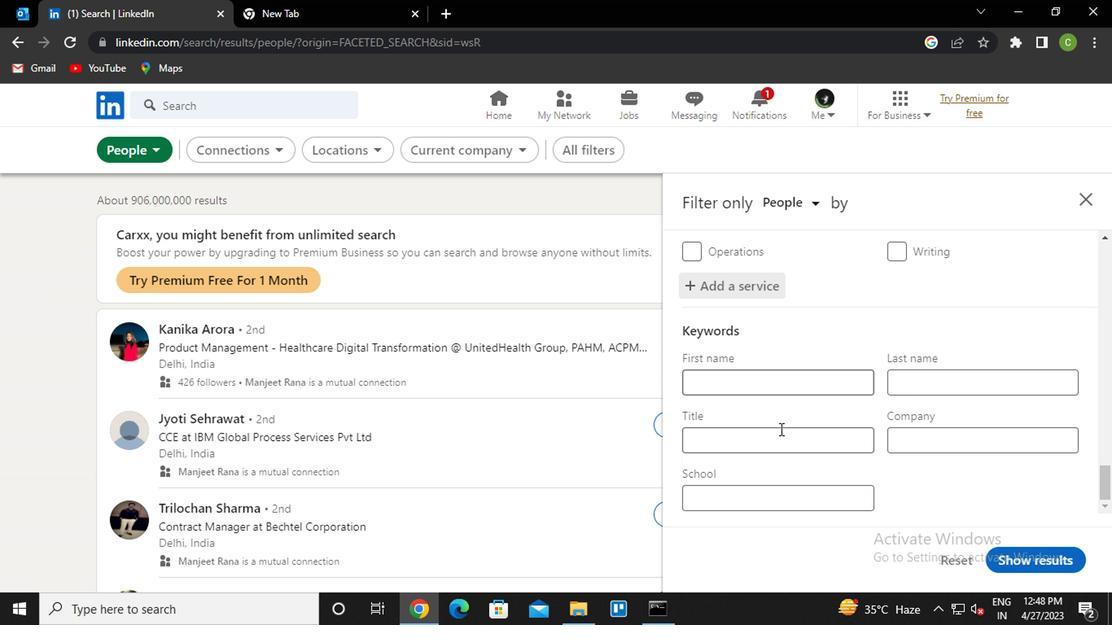 
Action: Mouse pressed left at (778, 434)
Screenshot: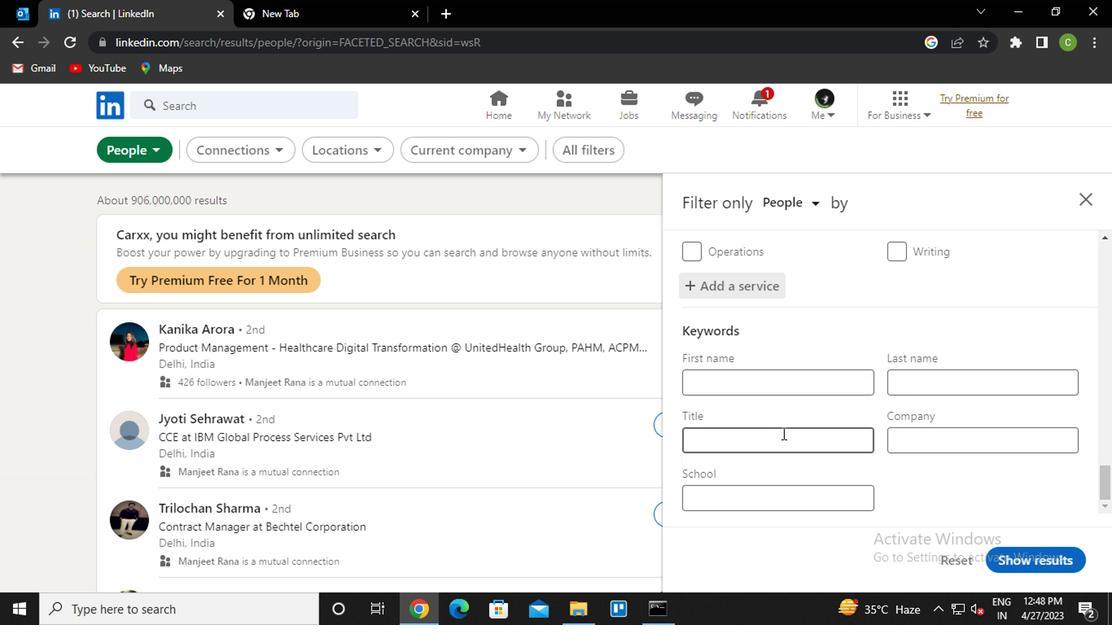 
Action: Mouse moved to (778, 435)
Screenshot: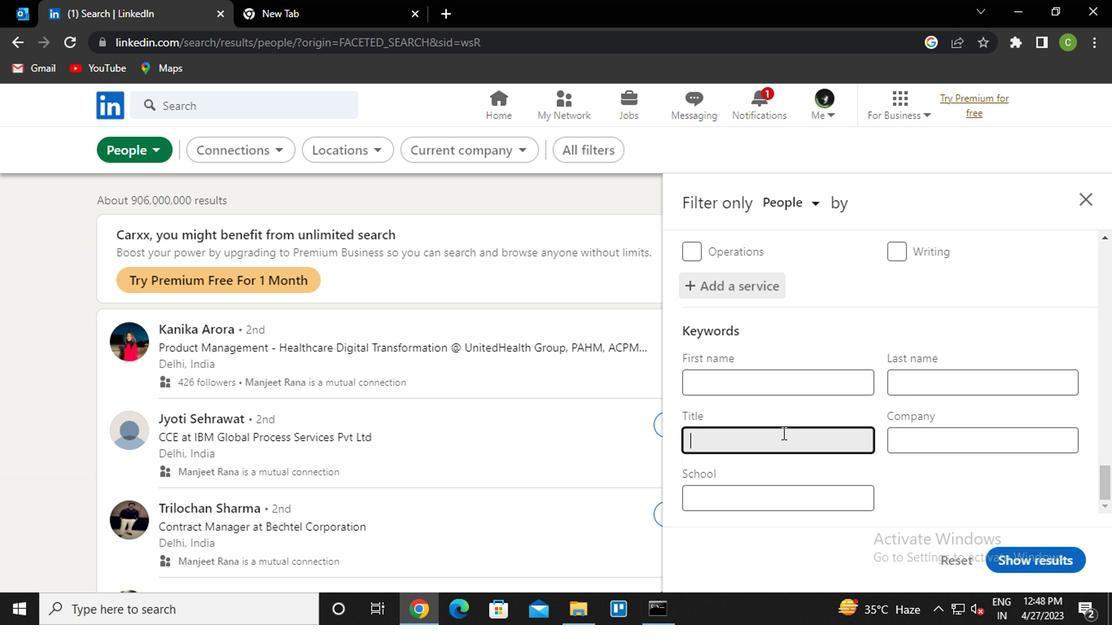 
Action: Key pressed <Key.caps_lock>IT<Key.space>M<Key.caps_lock>ANAGER
Screenshot: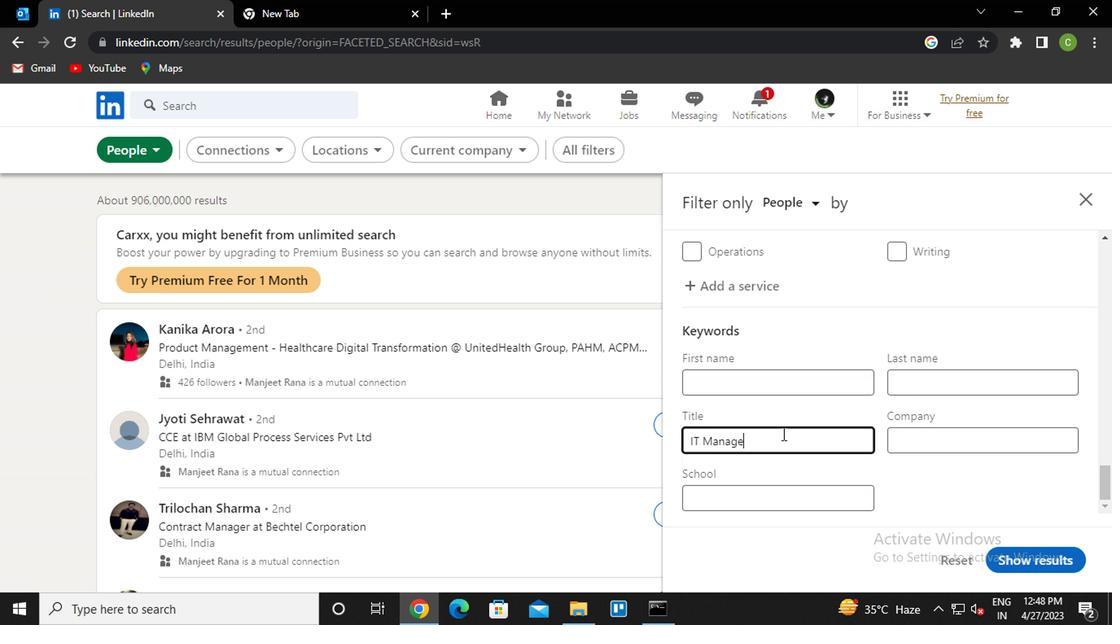 
Action: Mouse moved to (991, 559)
Screenshot: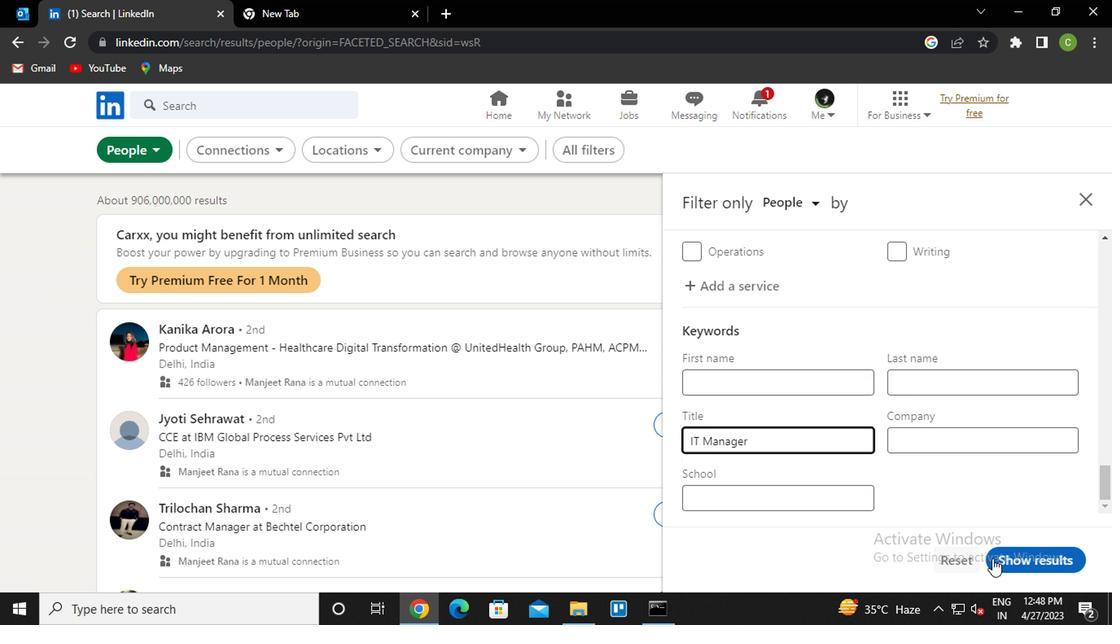 
Action: Mouse pressed left at (991, 559)
Screenshot: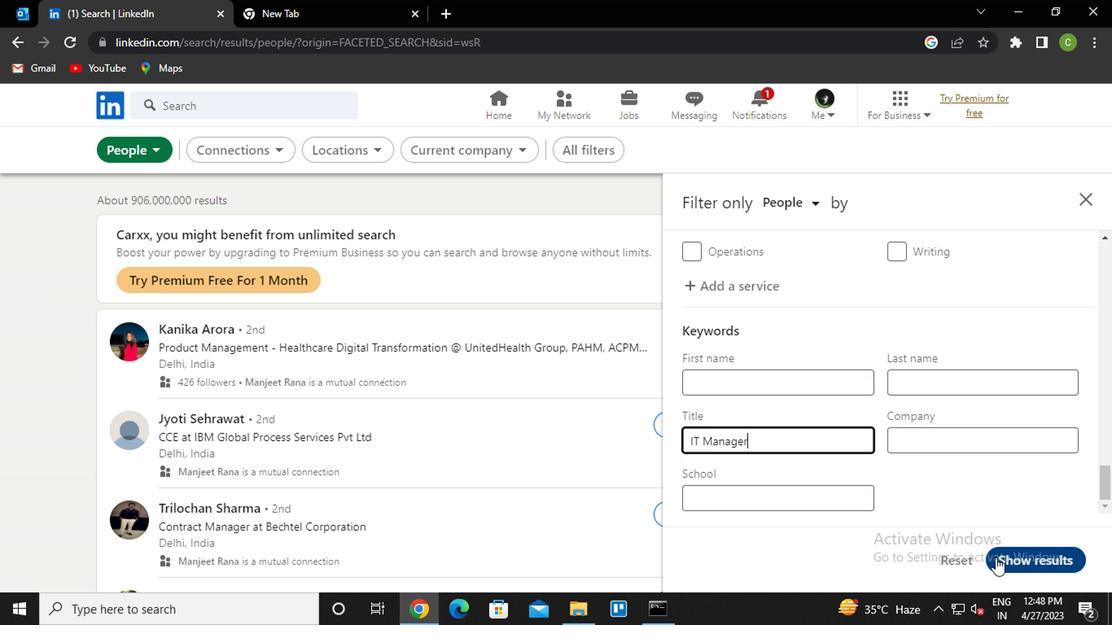 
Action: Mouse moved to (556, 456)
Screenshot: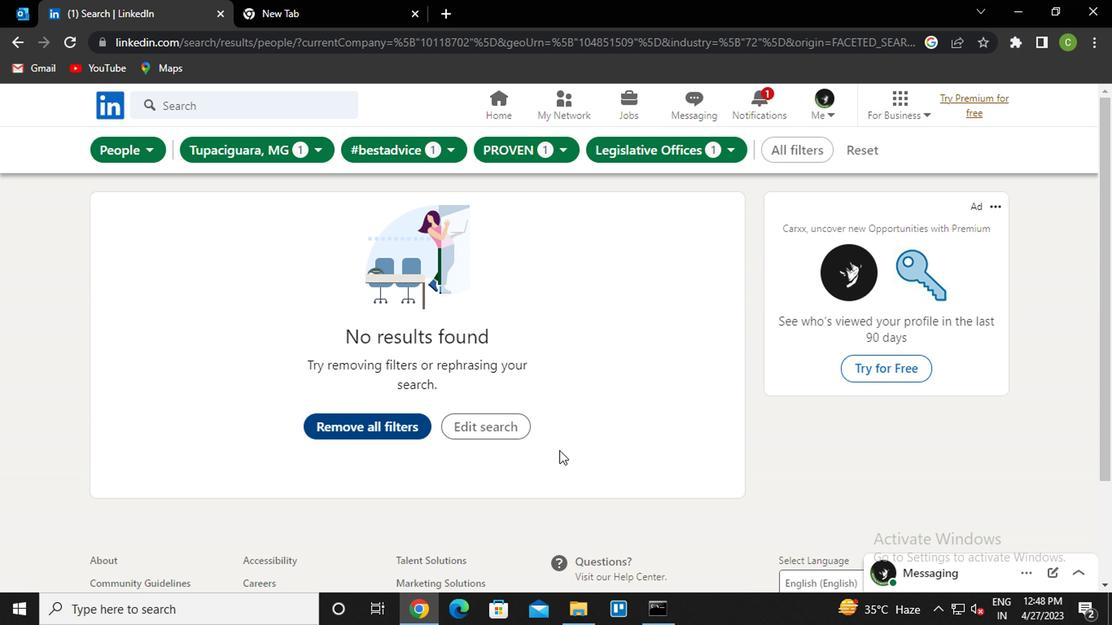 
Action: Key pressed <Key.f8>
Screenshot: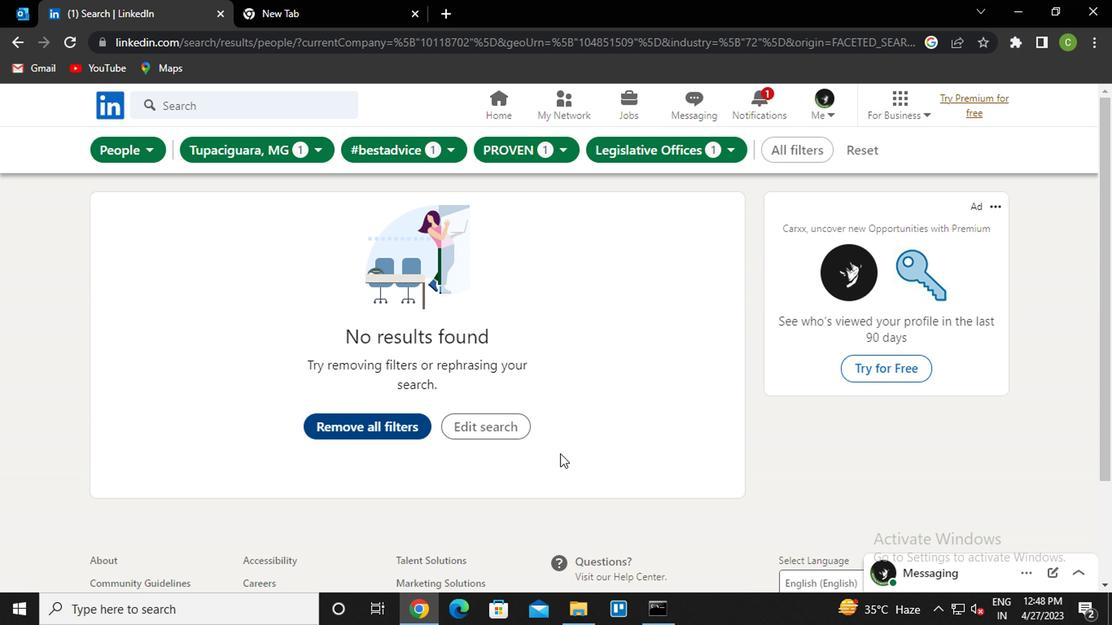 
